 Task: Create a due date automation trigger when advanced on, on the monday of the week before a card is due add fields with custom field "Resume" set to a date not in this month at 11:00 AM.
Action: Mouse moved to (1153, 92)
Screenshot: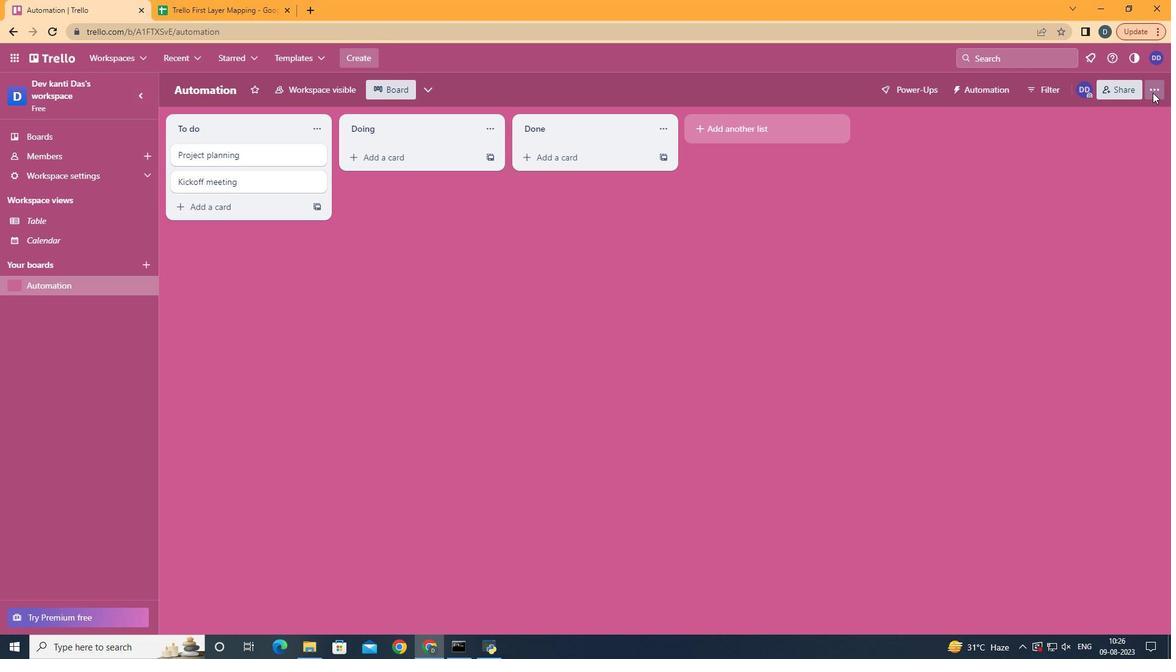 
Action: Mouse pressed left at (1153, 92)
Screenshot: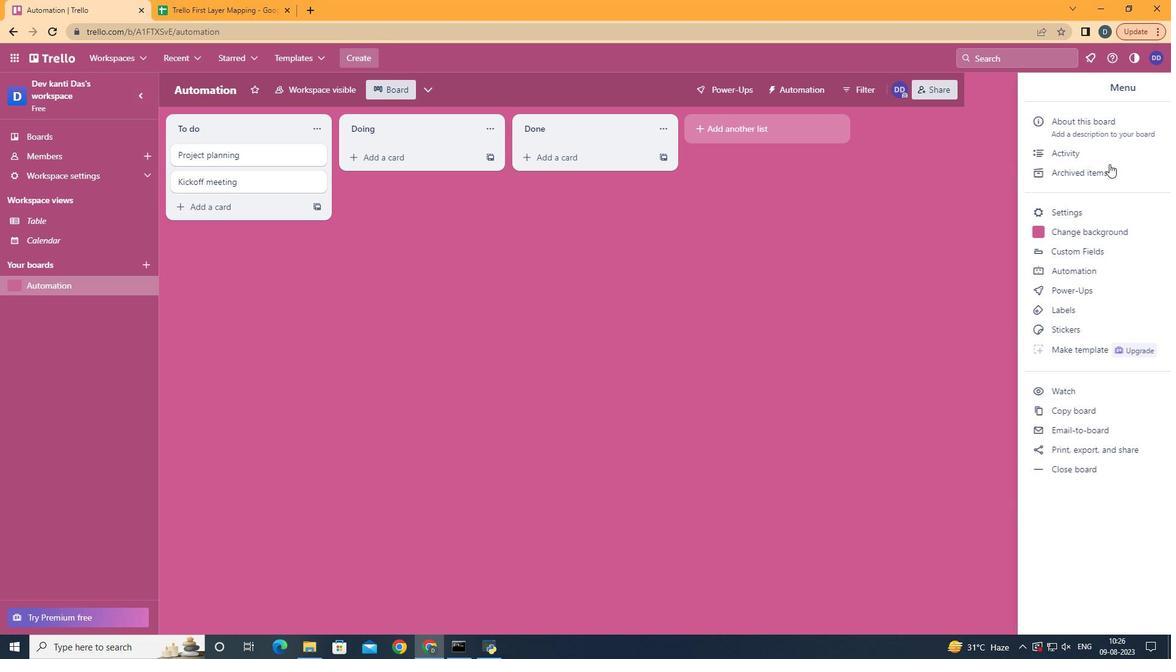 
Action: Mouse moved to (1042, 277)
Screenshot: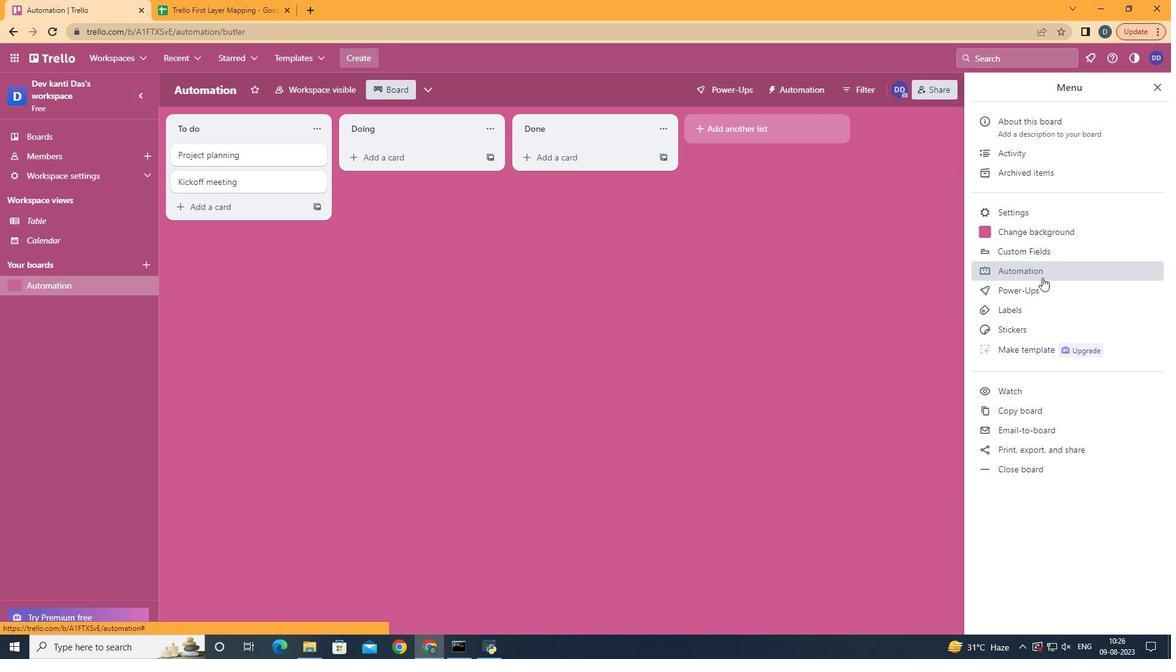 
Action: Mouse pressed left at (1042, 277)
Screenshot: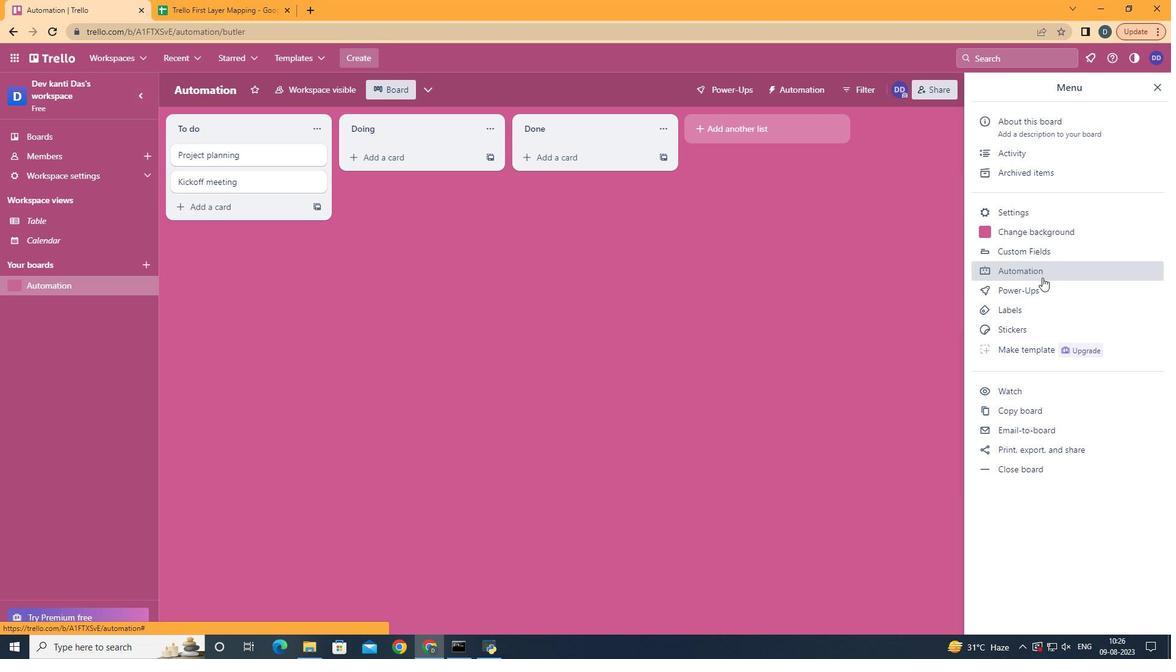 
Action: Mouse moved to (212, 247)
Screenshot: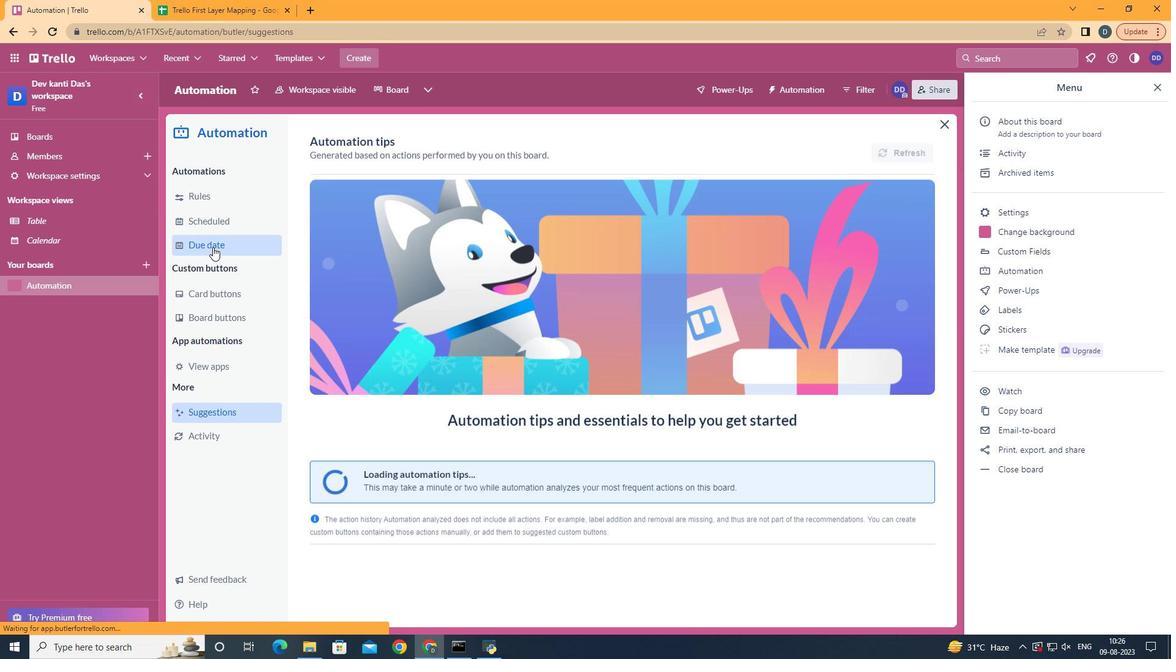 
Action: Mouse pressed left at (212, 247)
Screenshot: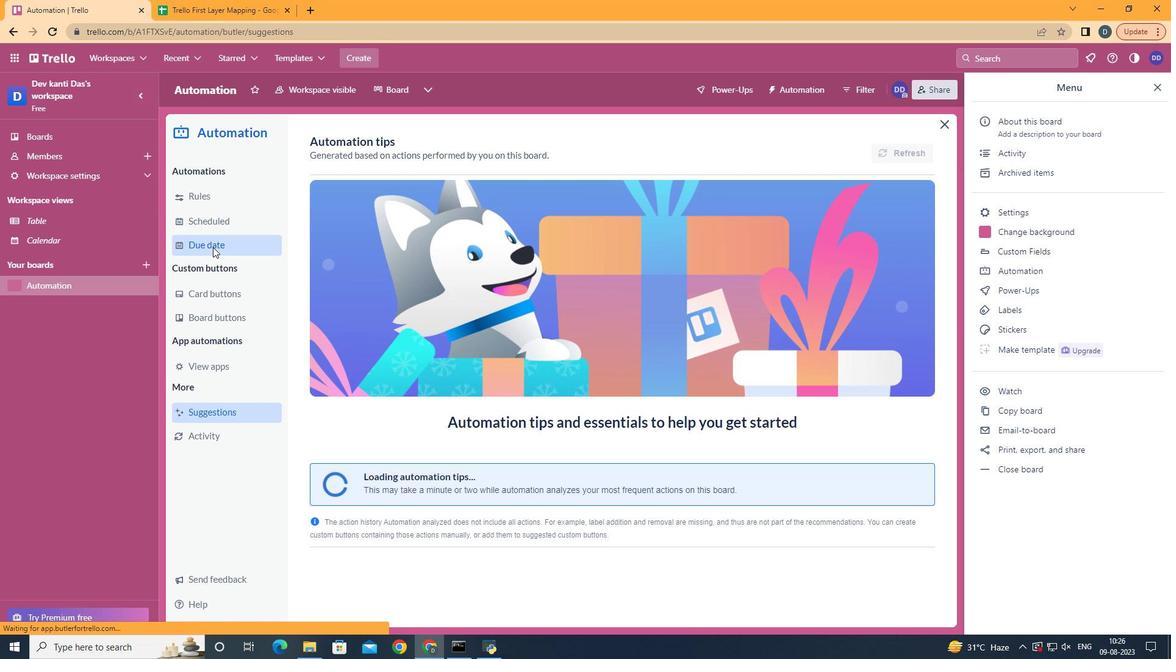 
Action: Mouse moved to (853, 147)
Screenshot: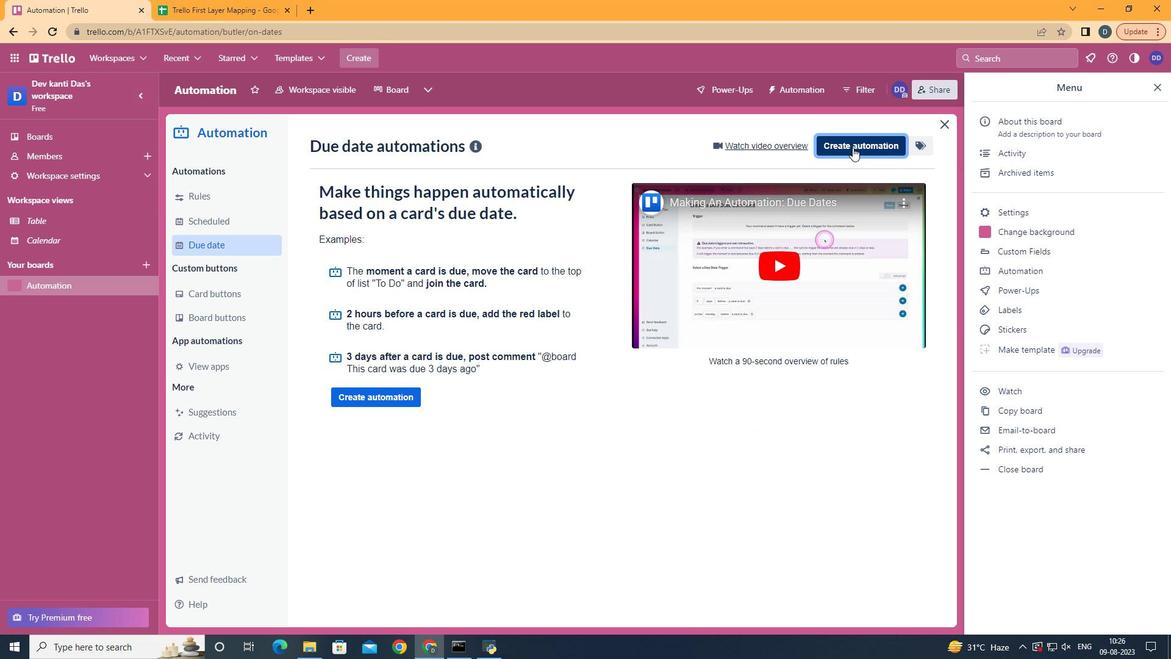 
Action: Mouse pressed left at (853, 147)
Screenshot: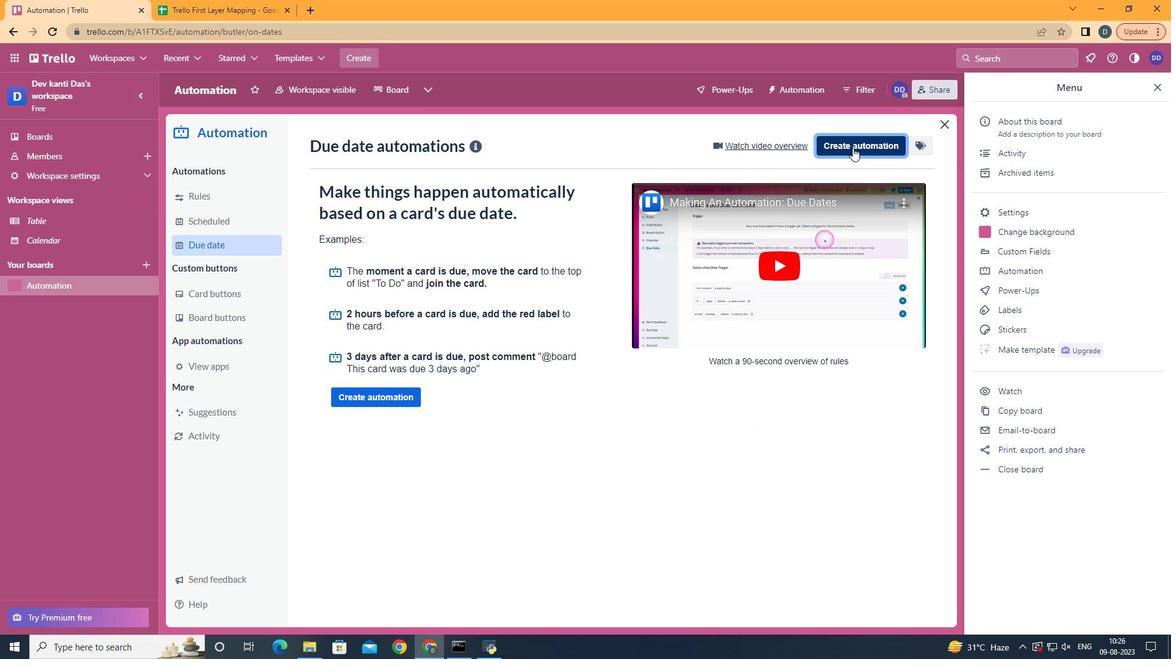 
Action: Mouse moved to (617, 268)
Screenshot: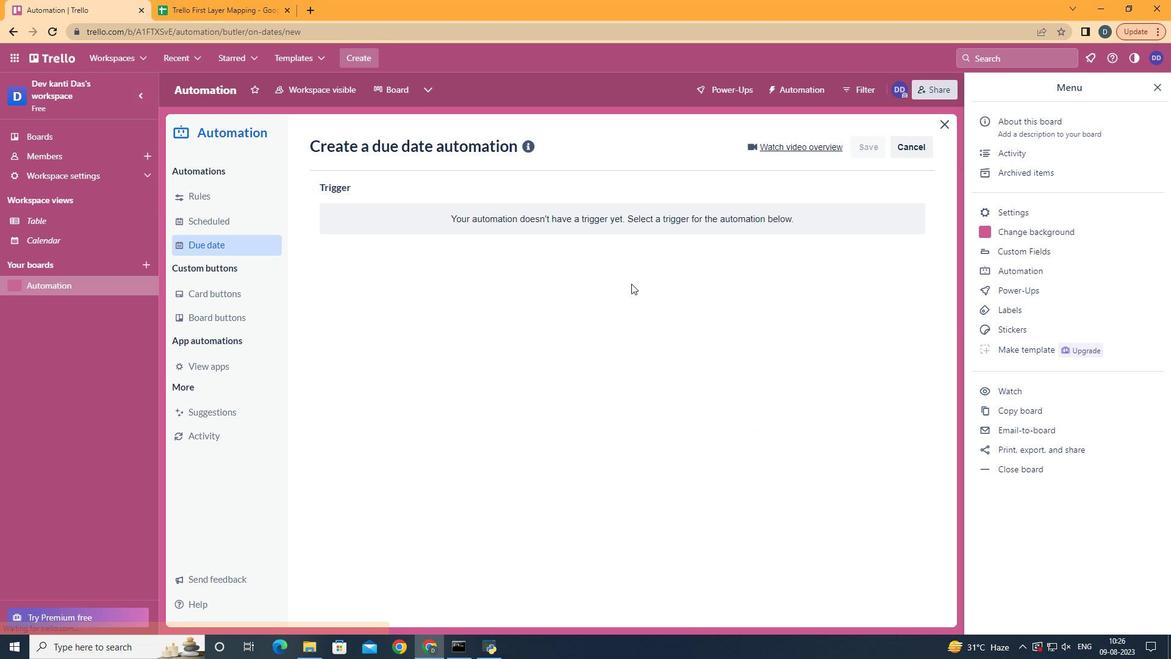 
Action: Mouse pressed left at (617, 268)
Screenshot: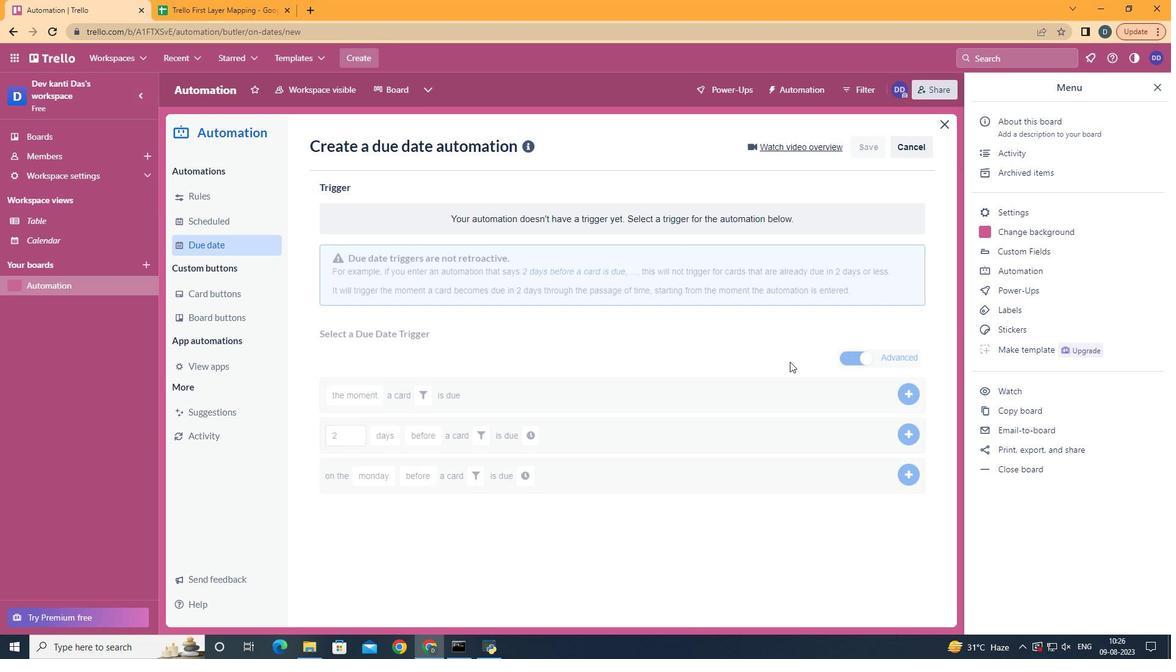 
Action: Mouse moved to (440, 590)
Screenshot: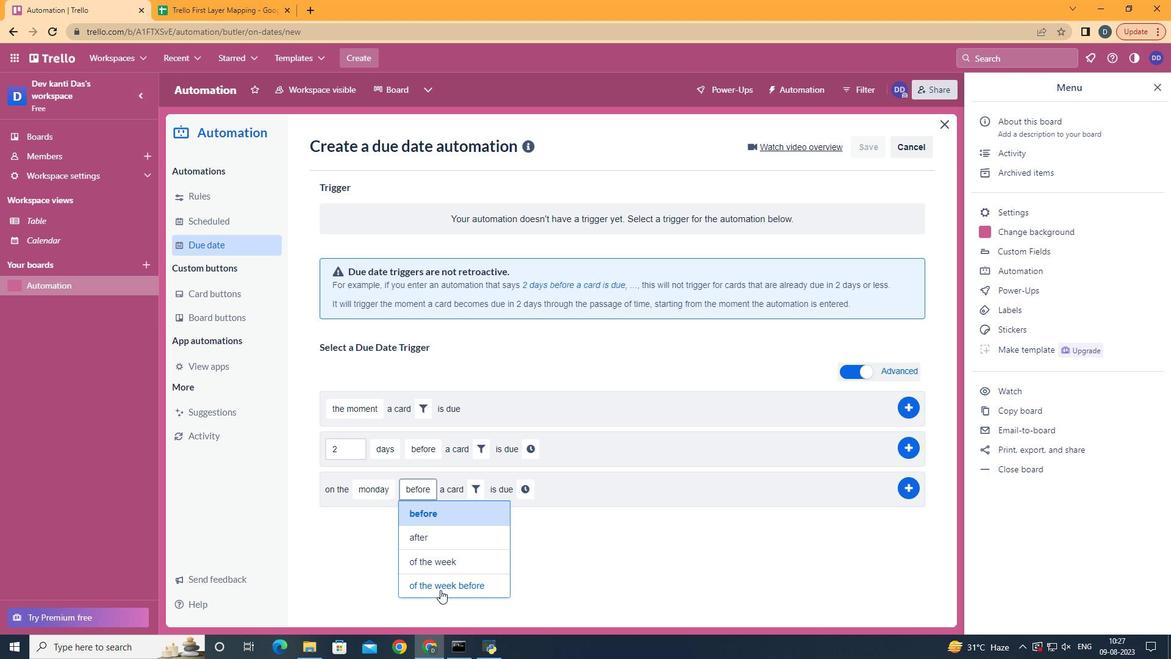 
Action: Mouse pressed left at (440, 590)
Screenshot: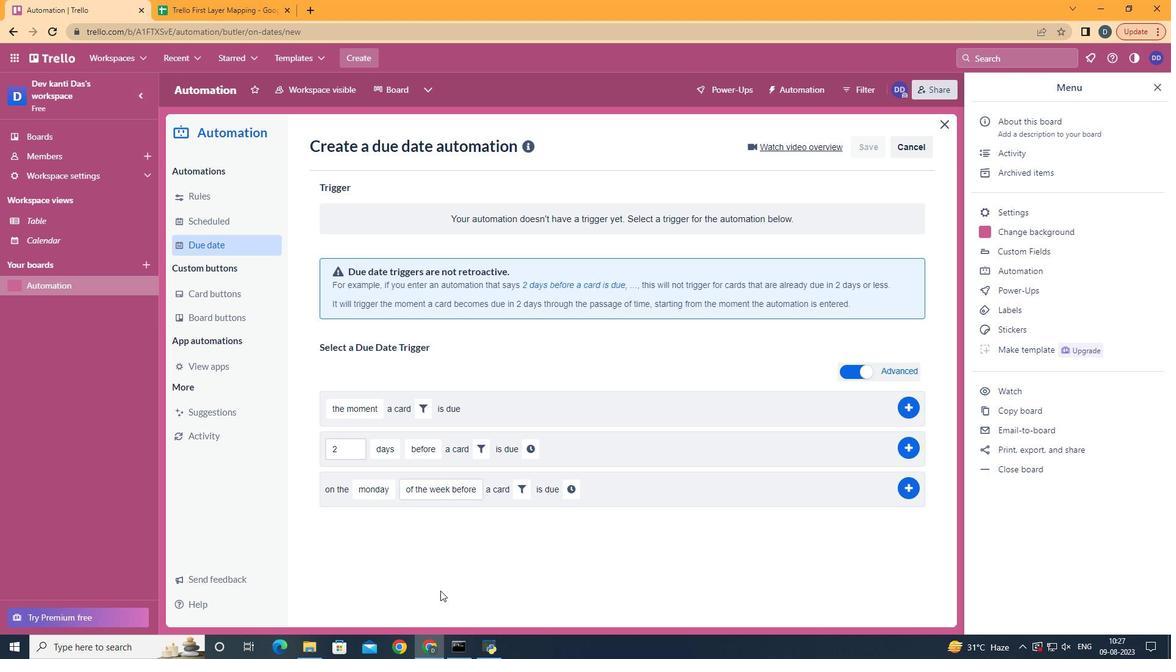 
Action: Mouse moved to (518, 492)
Screenshot: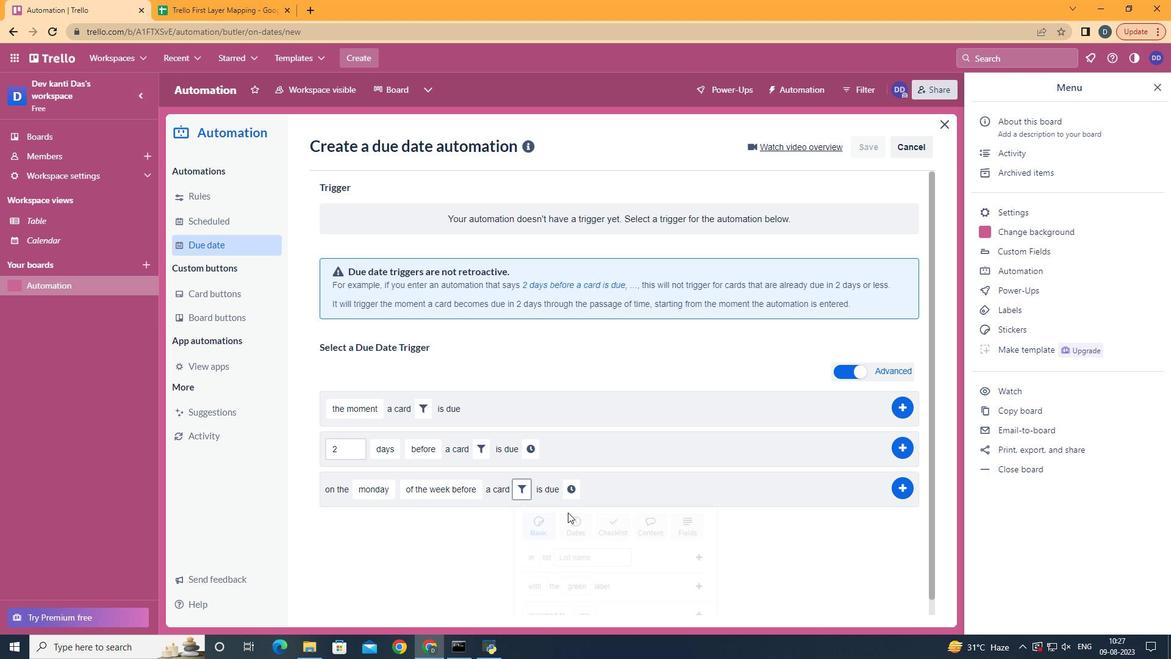 
Action: Mouse pressed left at (518, 492)
Screenshot: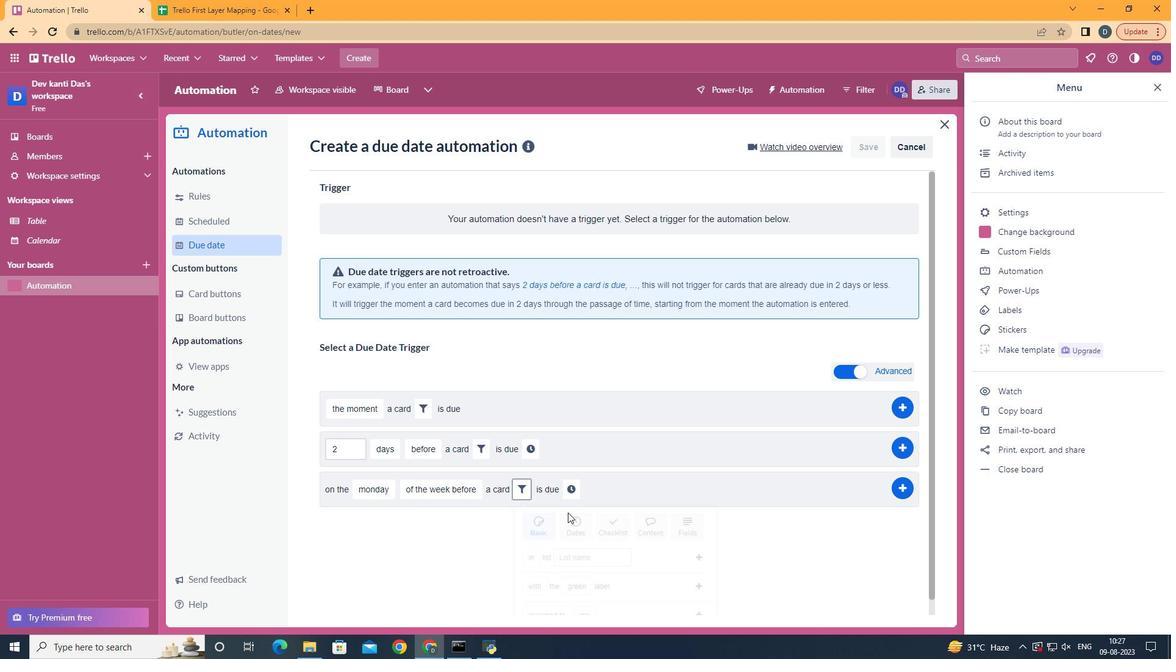 
Action: Mouse moved to (719, 527)
Screenshot: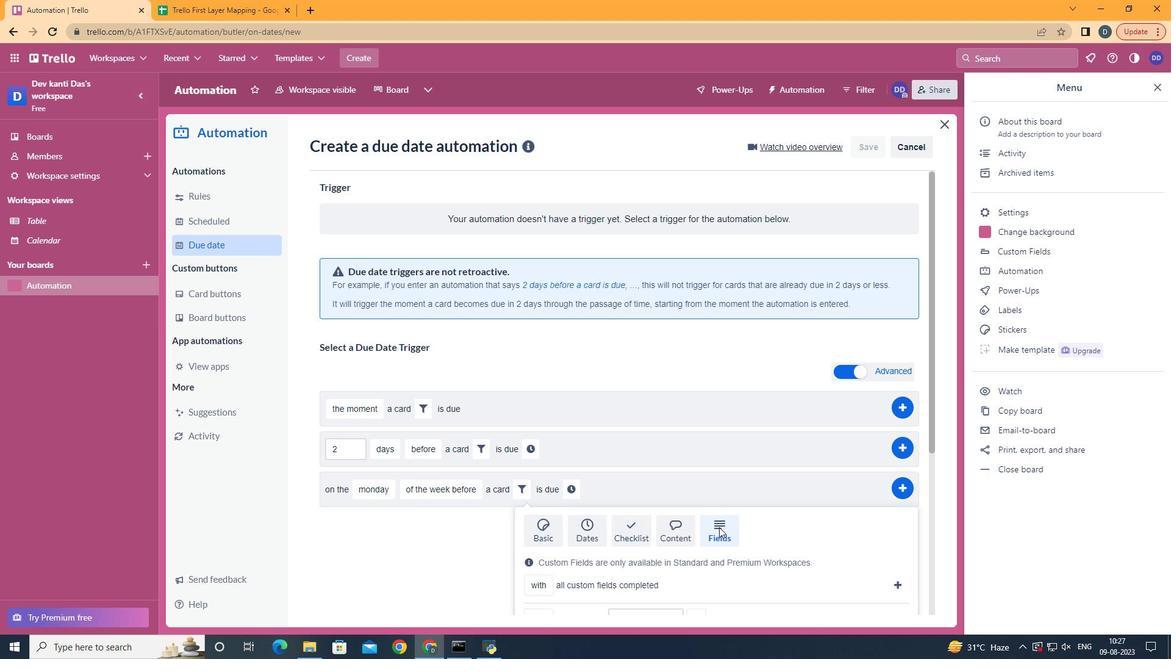 
Action: Mouse pressed left at (719, 527)
Screenshot: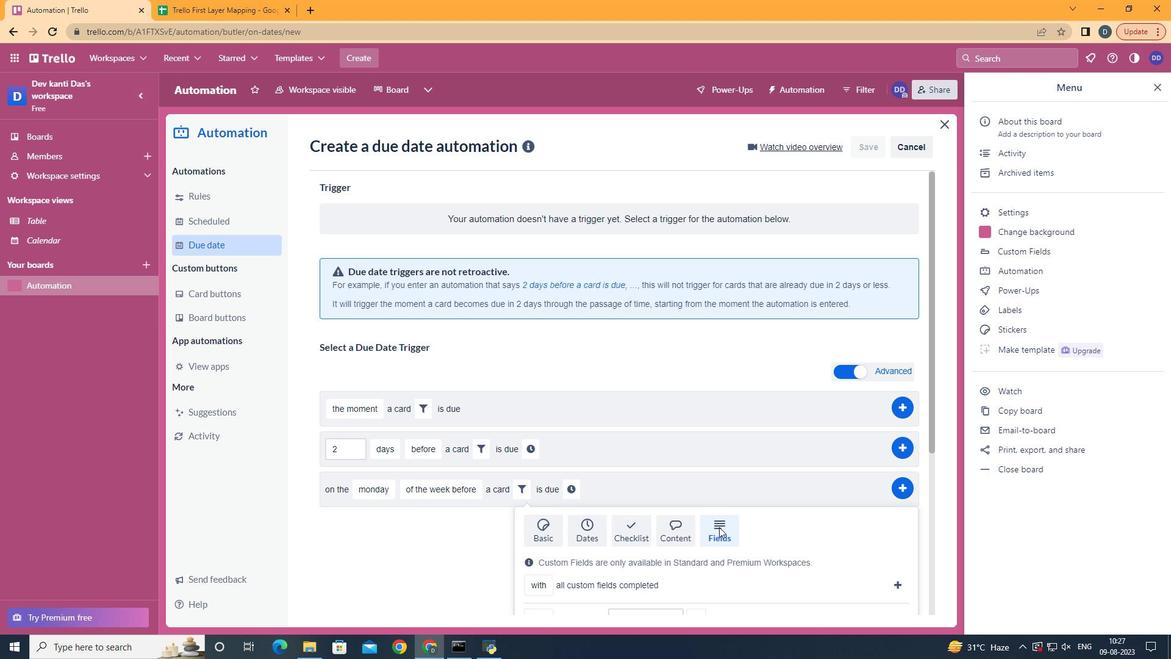 
Action: Mouse scrolled (719, 526) with delta (0, 0)
Screenshot: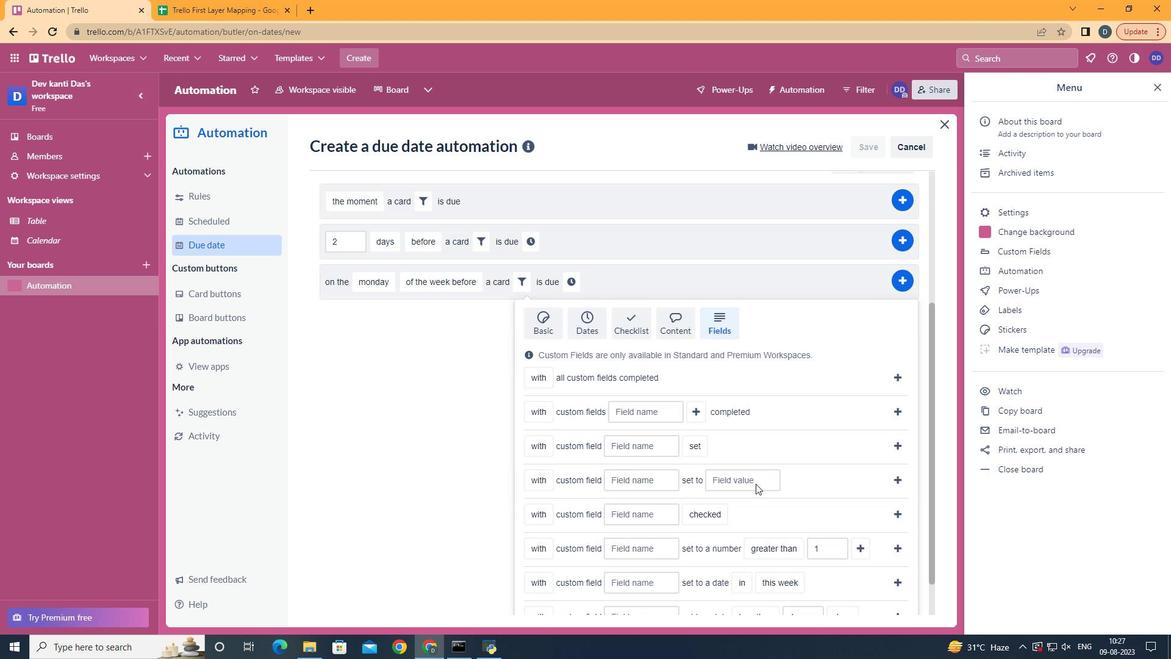 
Action: Mouse moved to (719, 527)
Screenshot: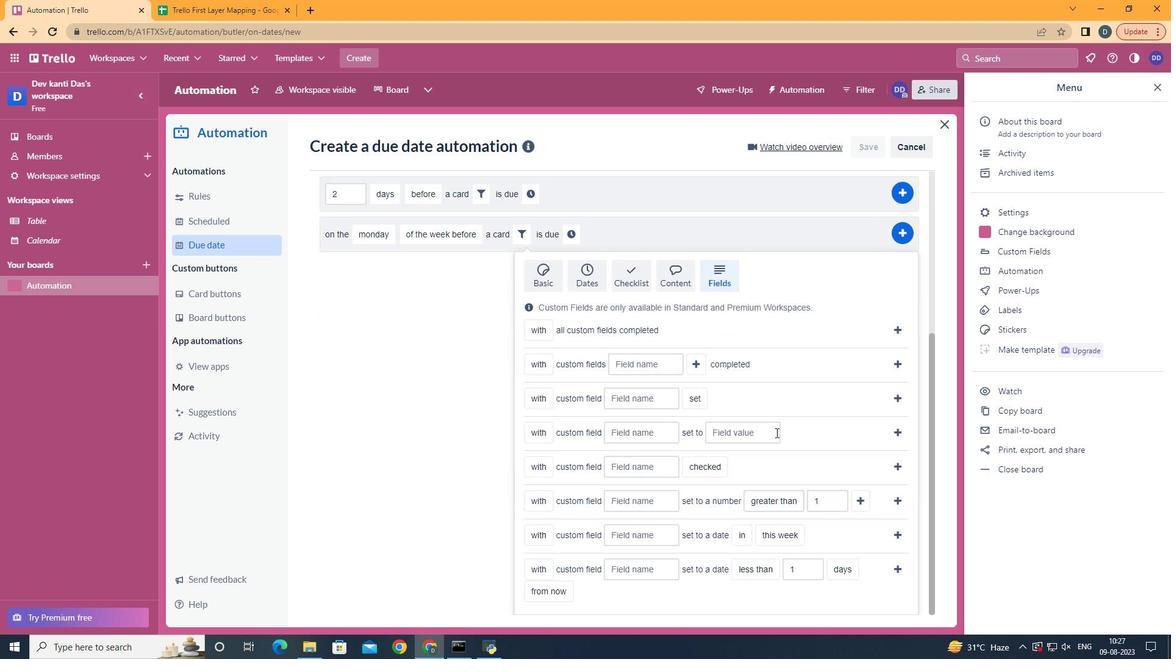 
Action: Mouse scrolled (719, 527) with delta (0, 0)
Screenshot: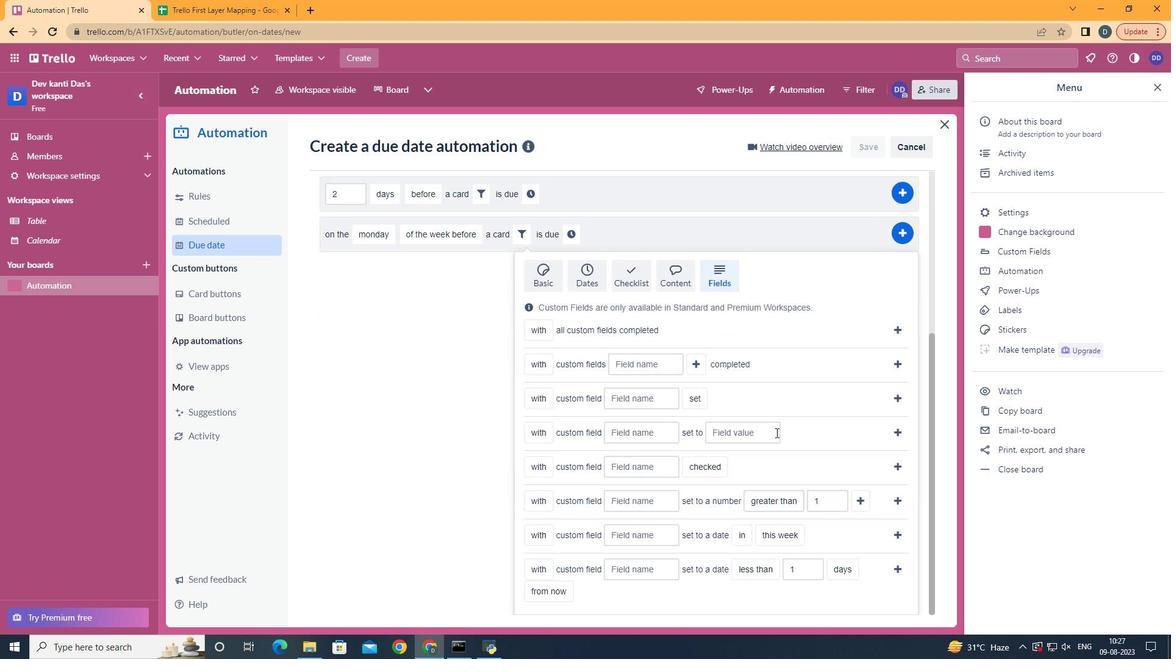 
Action: Mouse scrolled (719, 527) with delta (0, 0)
Screenshot: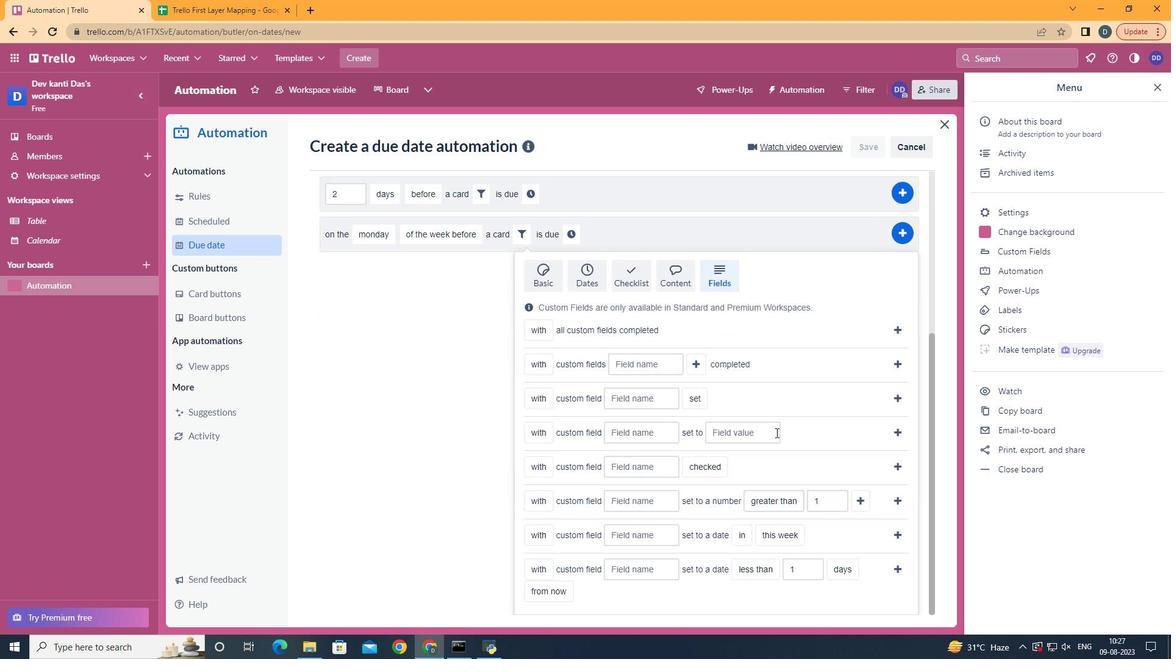 
Action: Mouse scrolled (719, 527) with delta (0, 0)
Screenshot: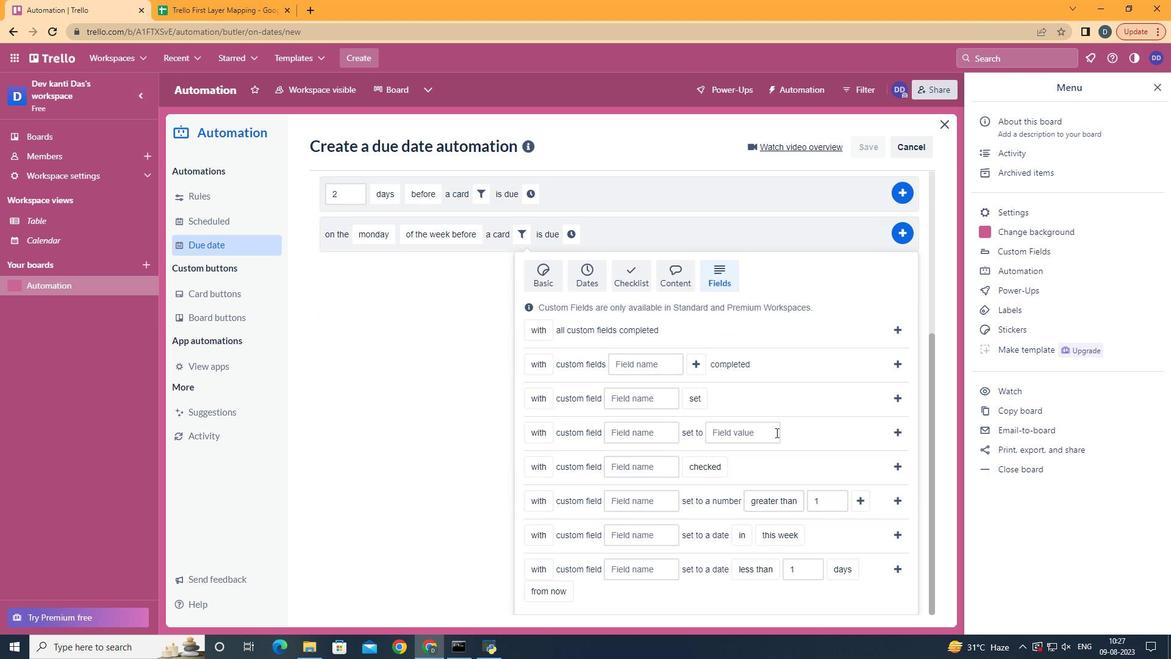
Action: Mouse scrolled (719, 527) with delta (0, 0)
Screenshot: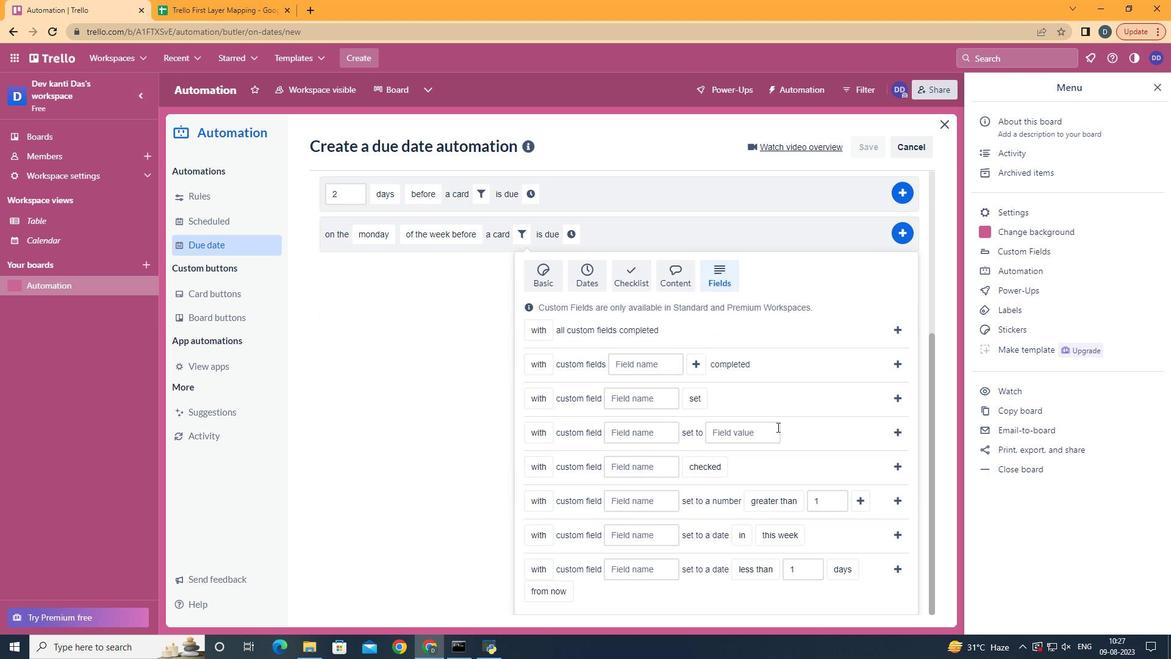 
Action: Mouse scrolled (719, 527) with delta (0, 0)
Screenshot: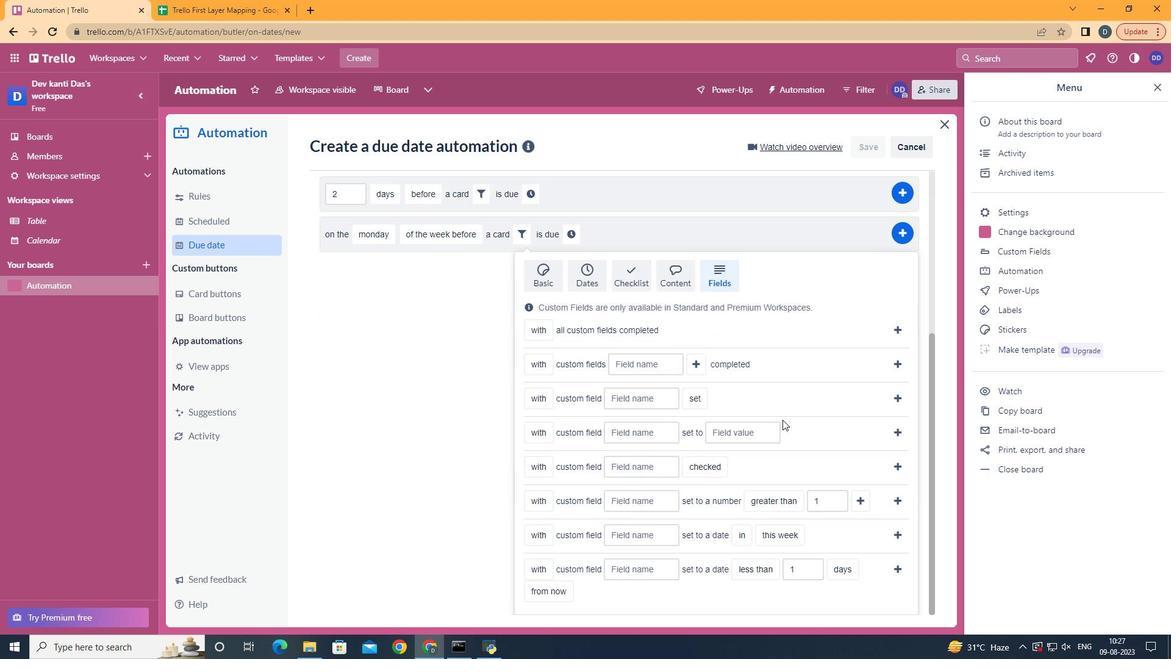 
Action: Mouse moved to (546, 555)
Screenshot: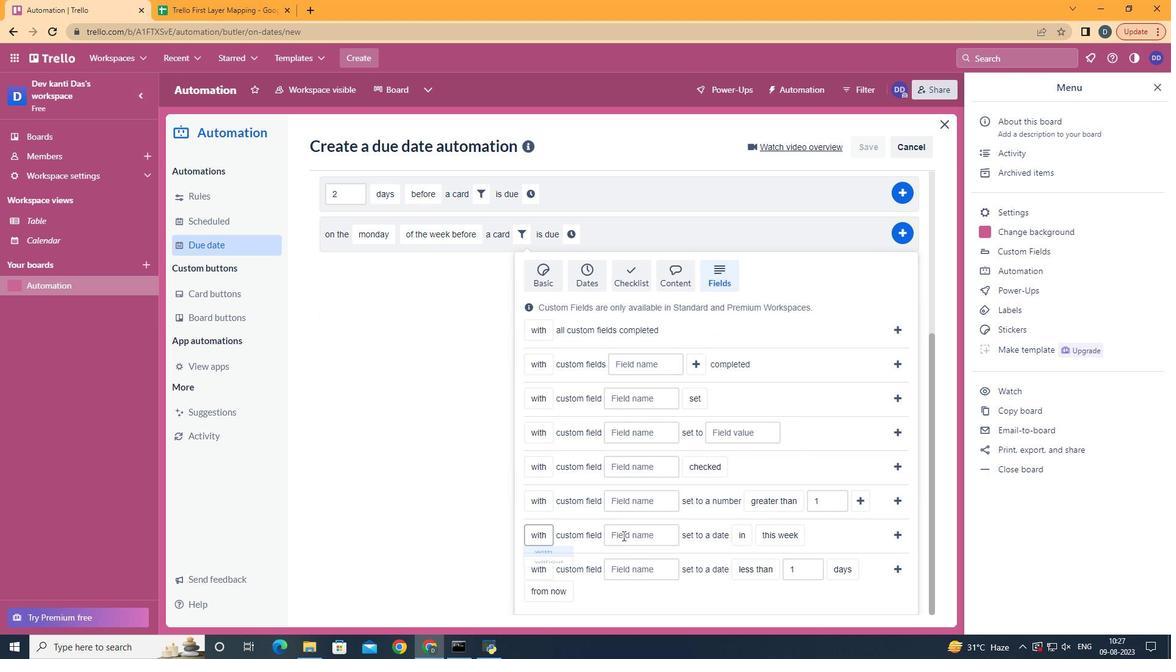 
Action: Mouse pressed left at (546, 555)
Screenshot: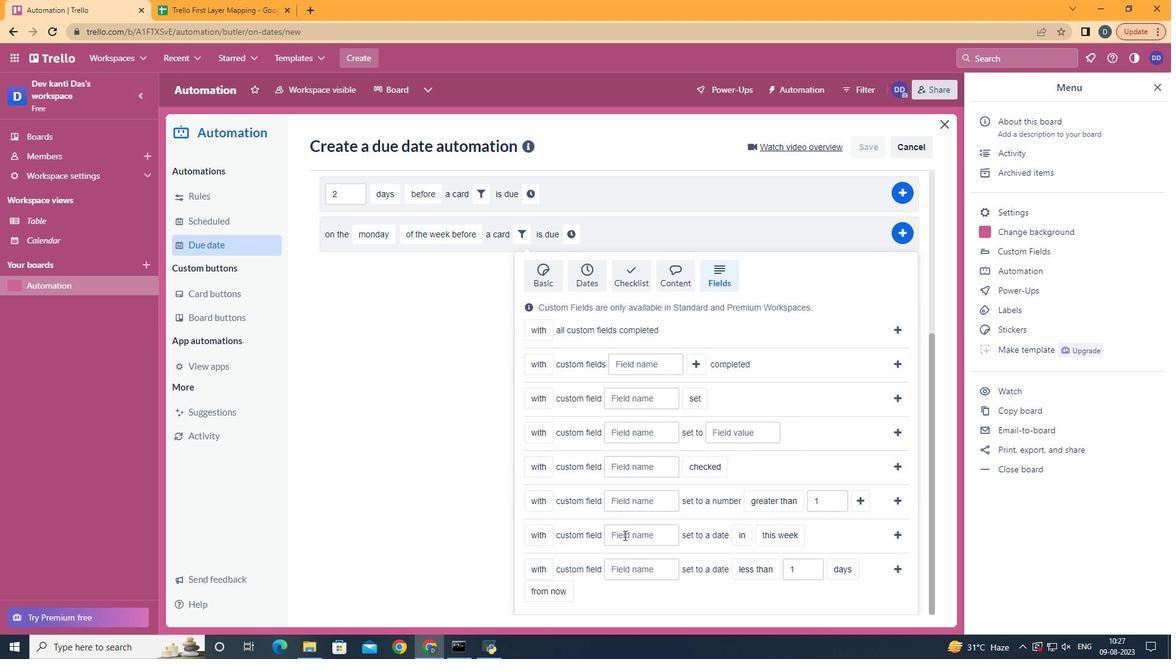 
Action: Mouse moved to (633, 530)
Screenshot: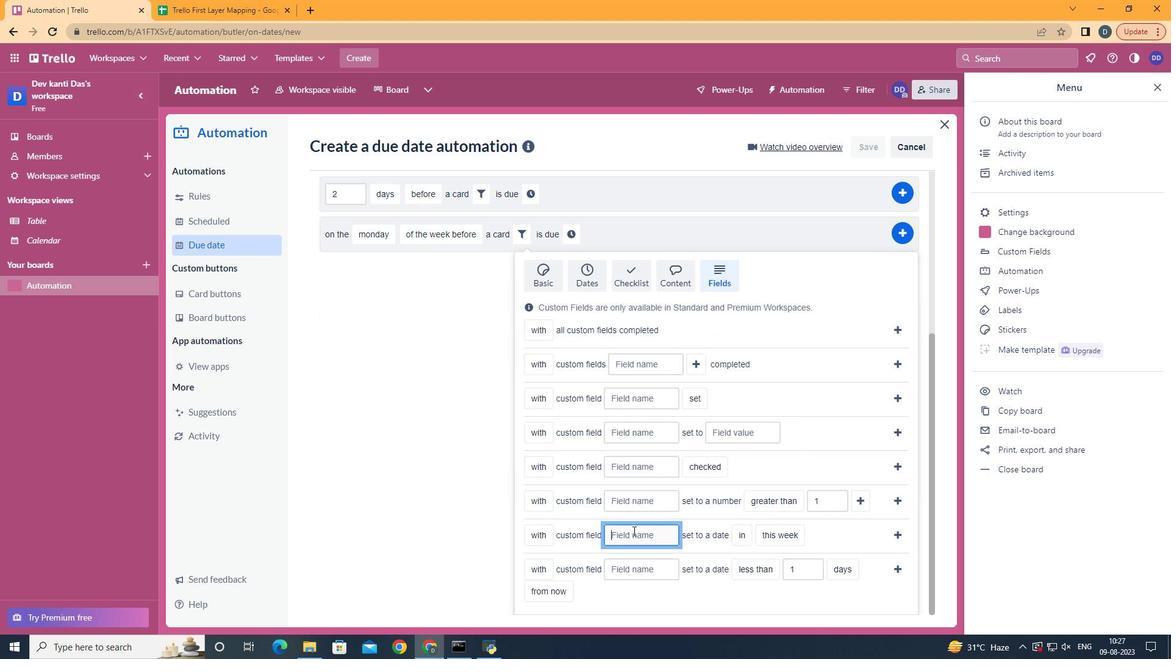 
Action: Mouse pressed left at (633, 530)
Screenshot: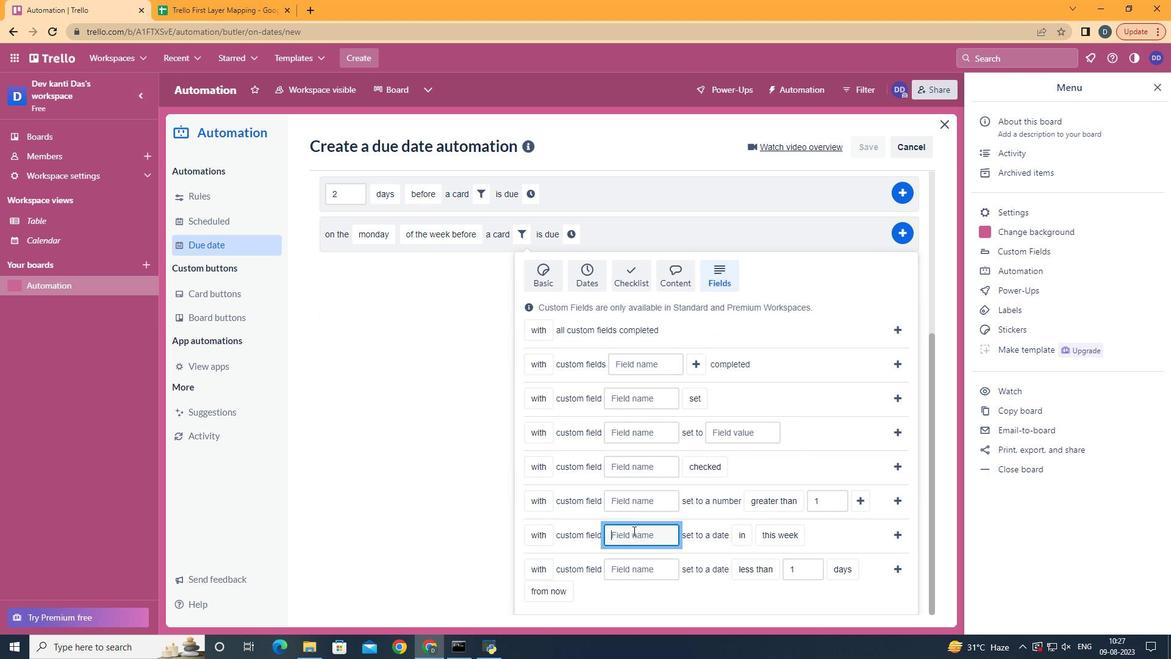 
Action: Key pressed <Key.shift>Resume
Screenshot: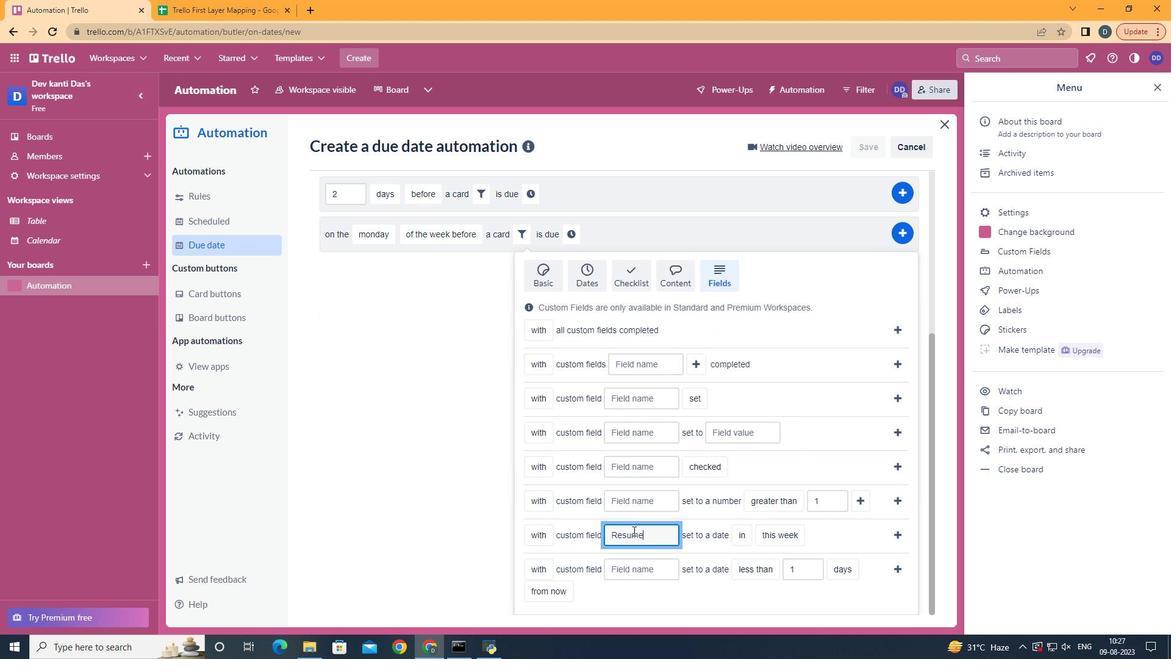 
Action: Mouse moved to (740, 586)
Screenshot: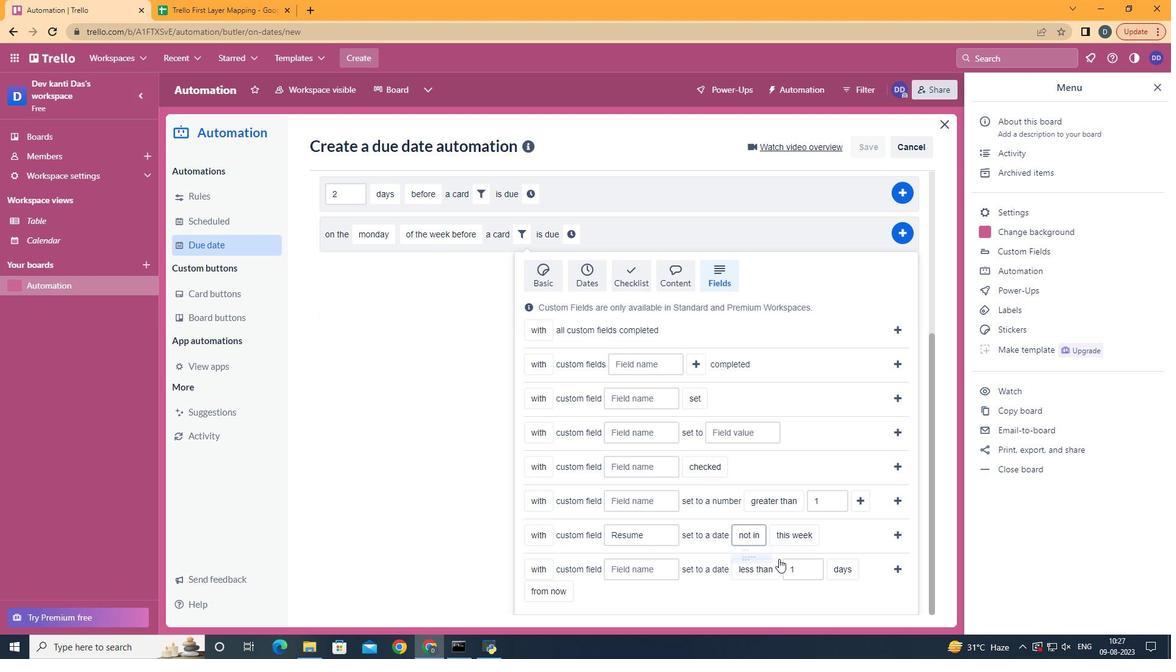 
Action: Mouse pressed left at (740, 586)
Screenshot: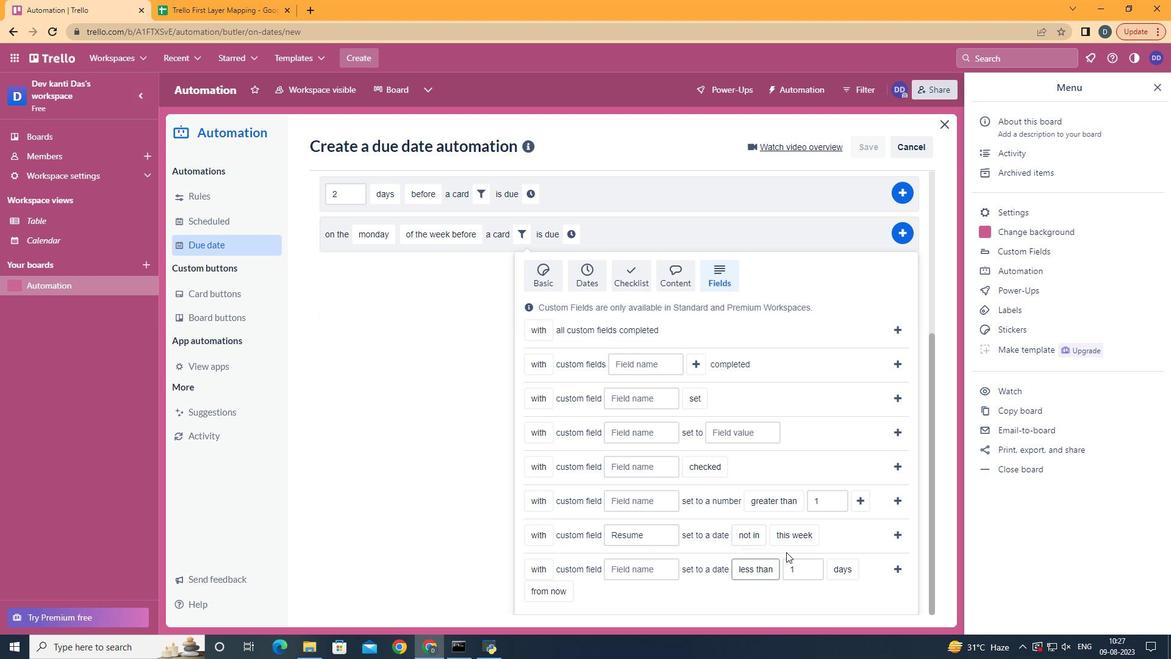 
Action: Mouse moved to (806, 585)
Screenshot: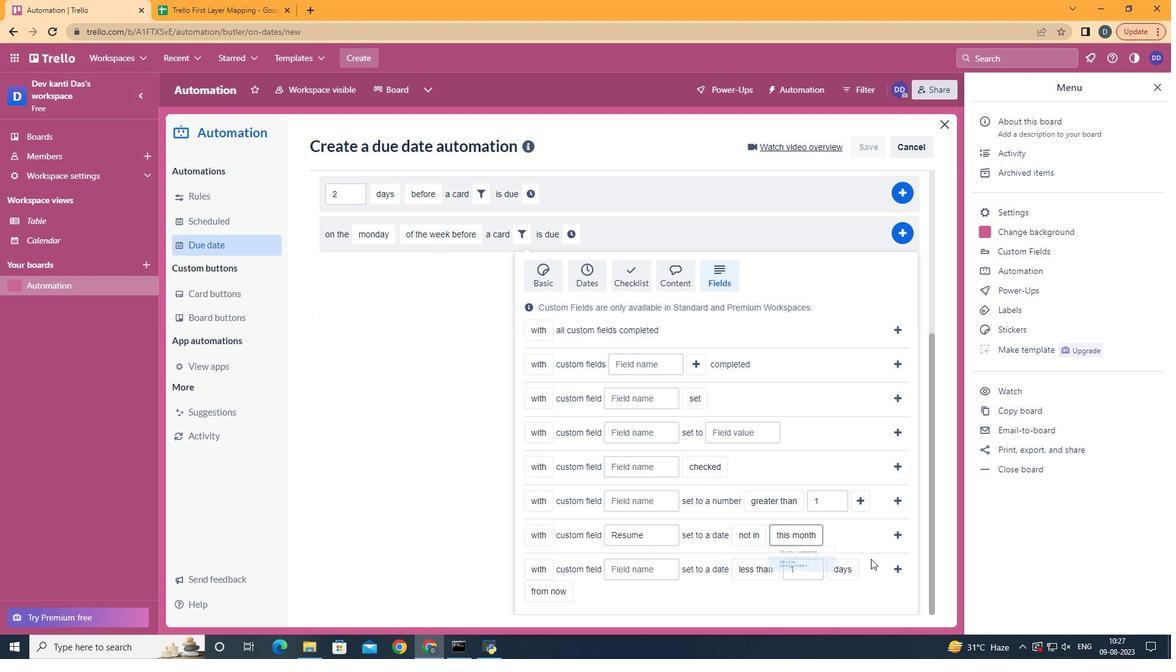 
Action: Mouse pressed left at (806, 585)
Screenshot: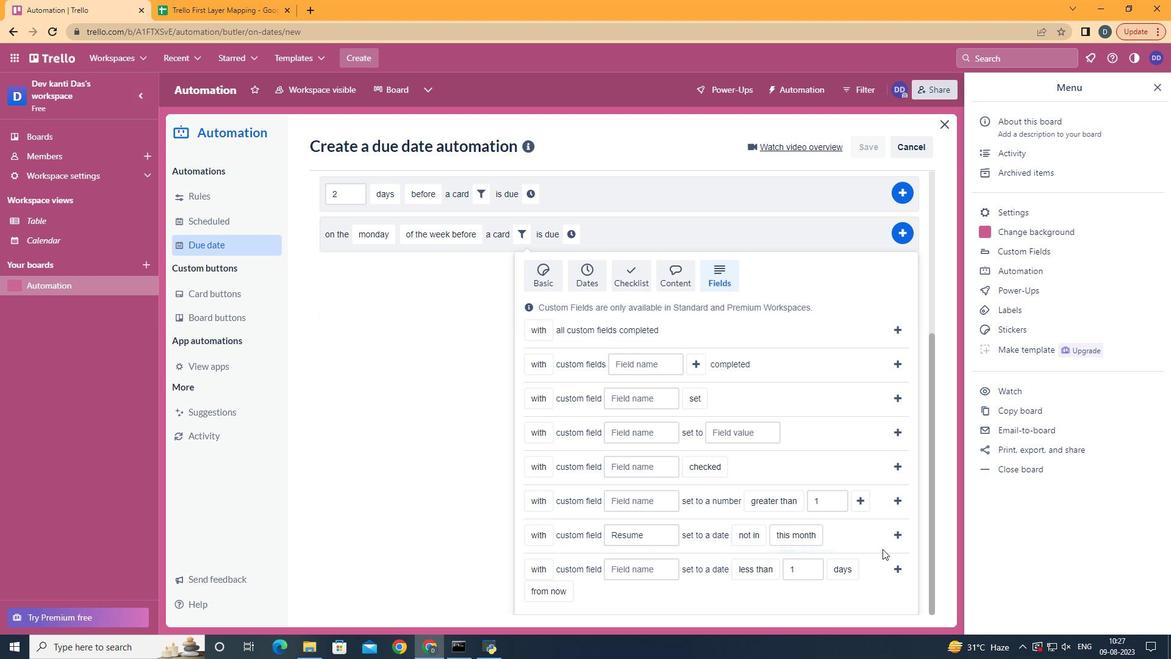 
Action: Mouse moved to (901, 540)
Screenshot: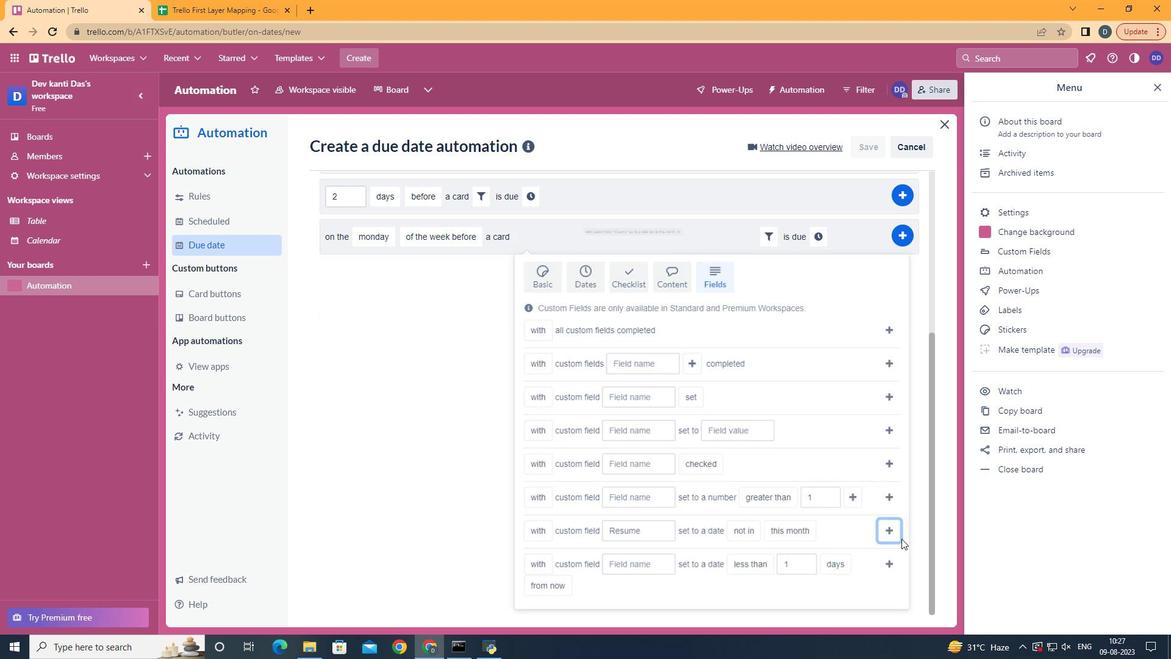 
Action: Mouse pressed left at (901, 540)
Screenshot: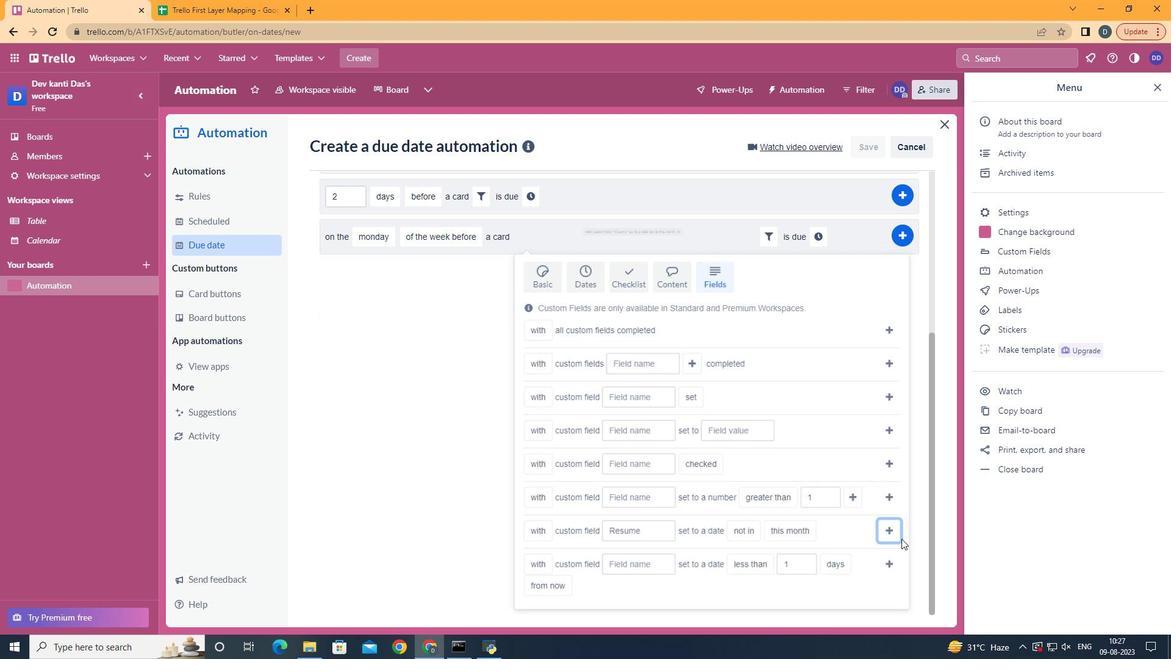 
Action: Mouse moved to (820, 482)
Screenshot: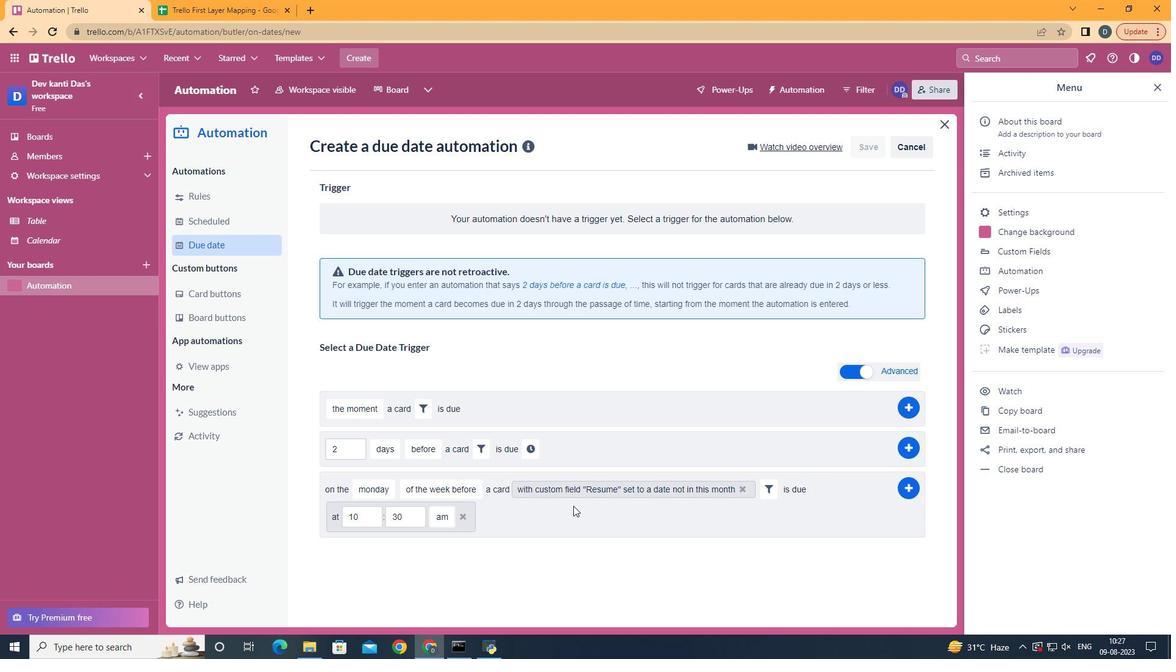 
Action: Mouse pressed left at (820, 482)
Screenshot: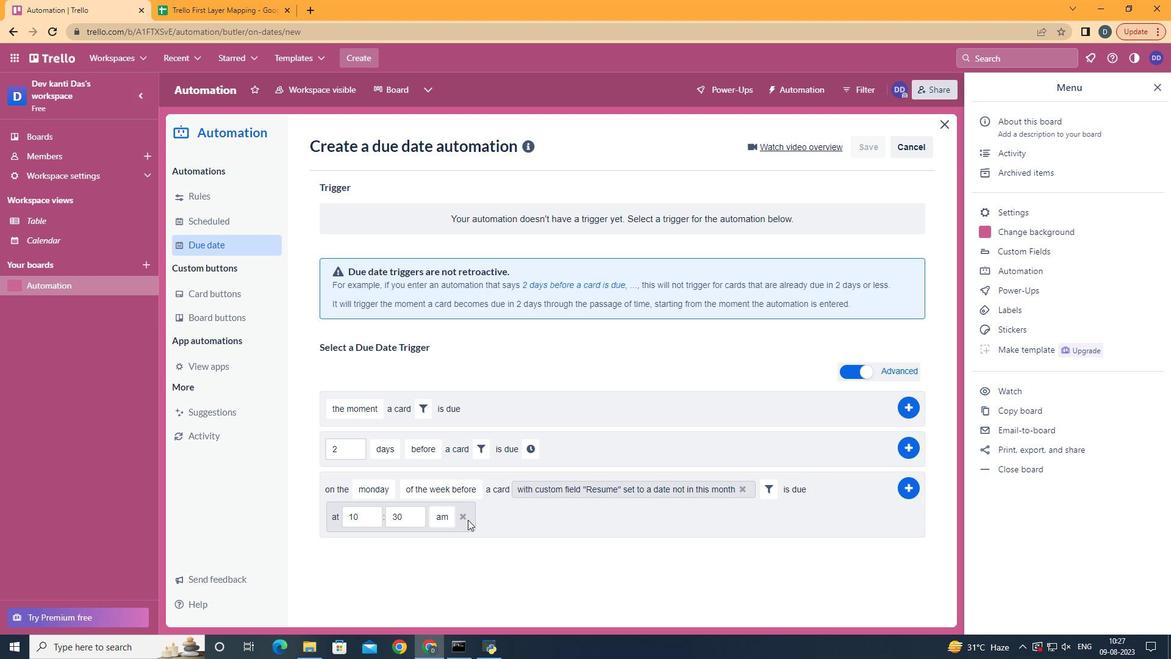 
Action: Mouse moved to (383, 522)
Screenshot: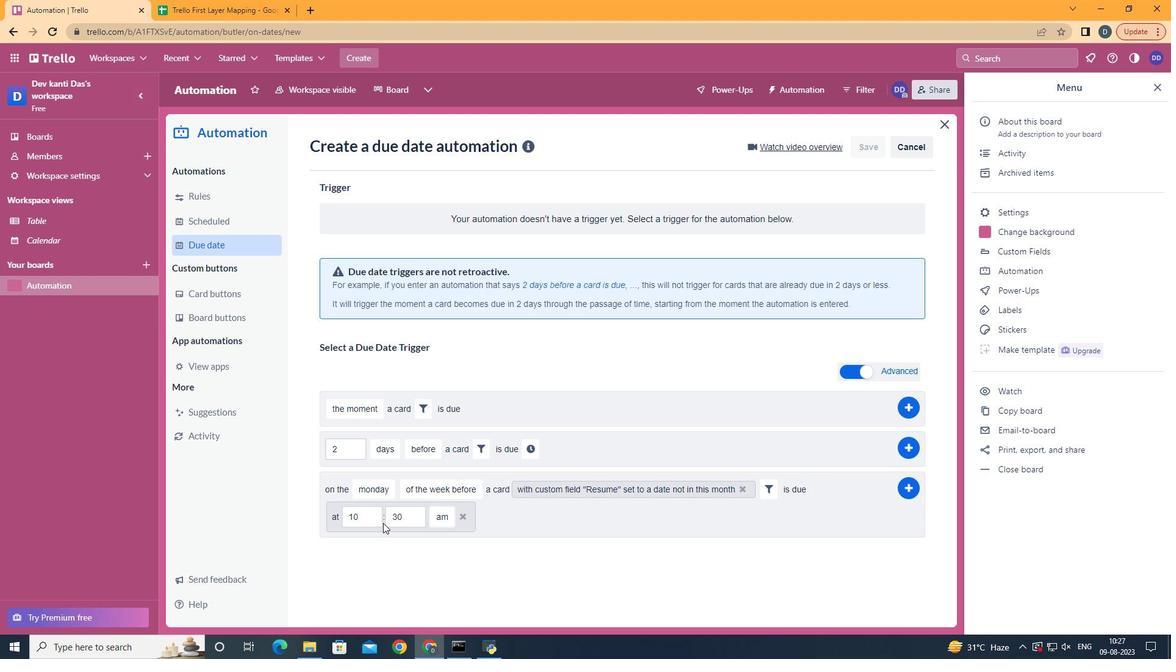 
Action: Mouse pressed left at (383, 522)
Screenshot: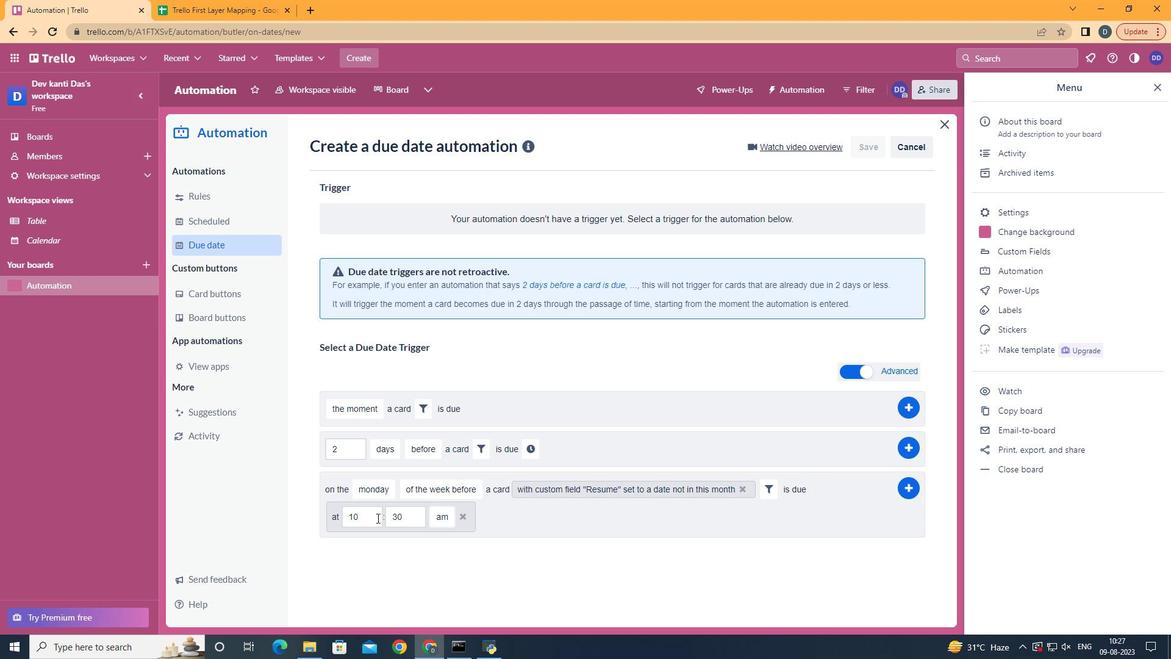 
Action: Mouse moved to (366, 512)
Screenshot: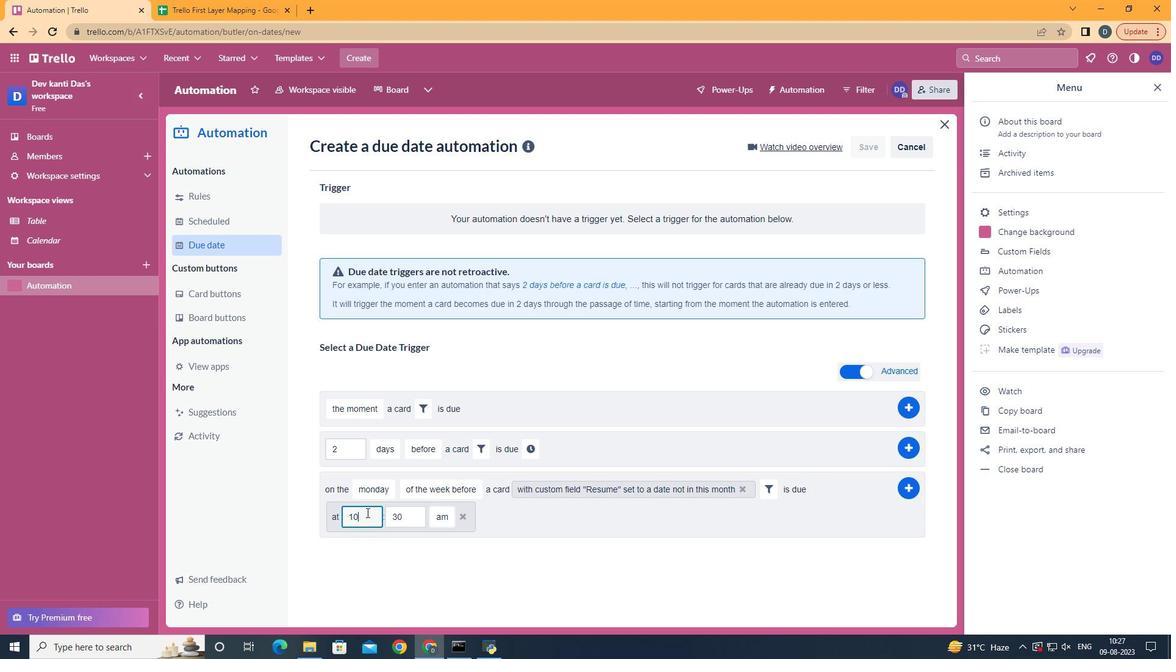 
Action: Mouse pressed left at (366, 512)
Screenshot: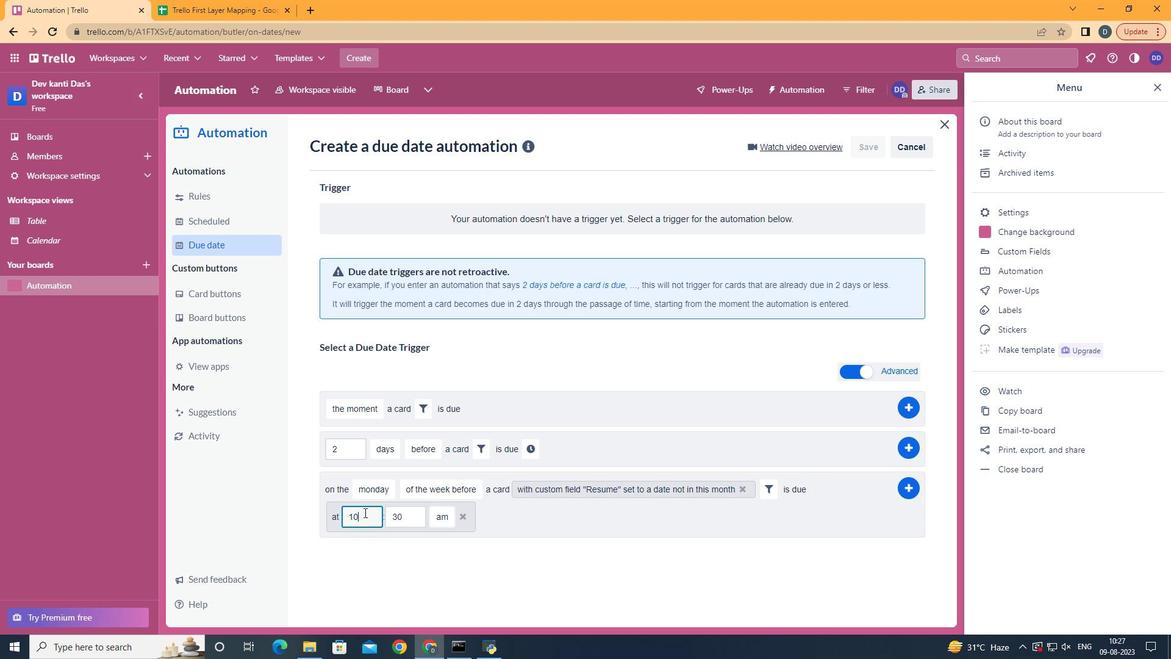 
Action: Mouse moved to (363, 512)
Screenshot: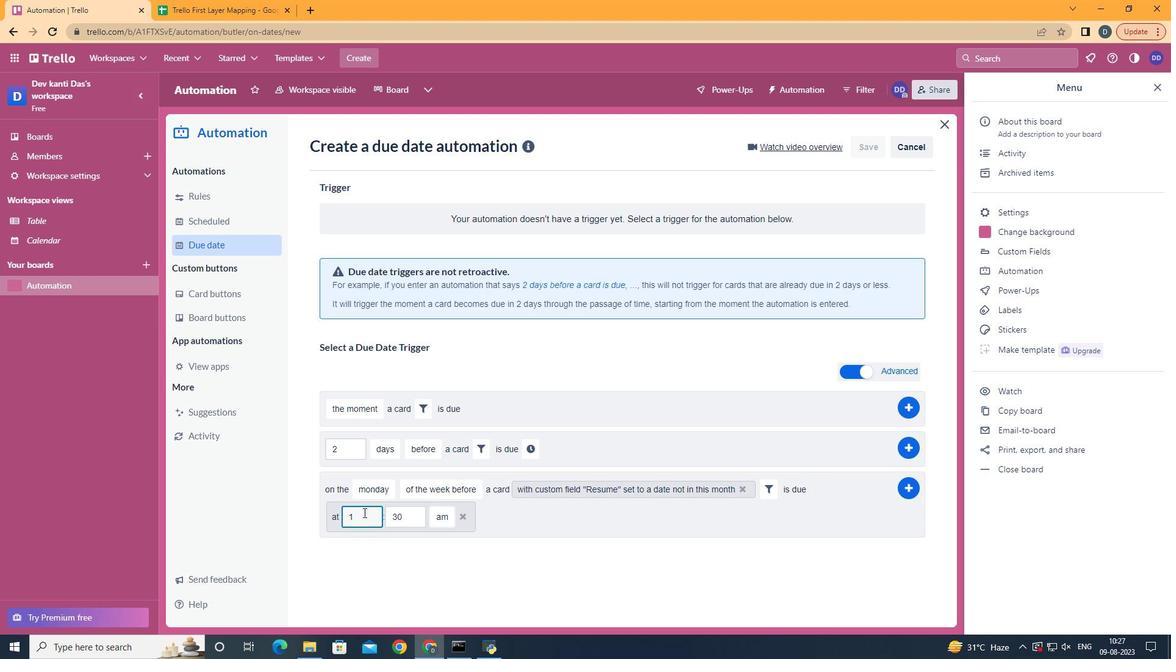 
Action: Key pressed <Key.backspace>1
Screenshot: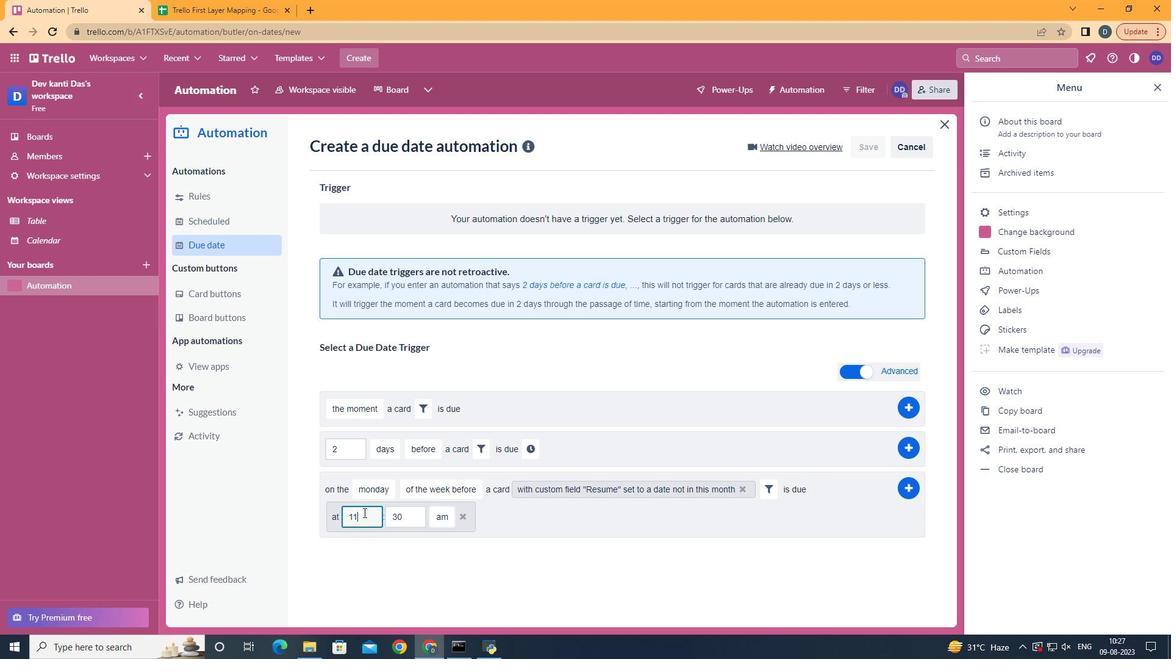 
Action: Mouse moved to (411, 515)
Screenshot: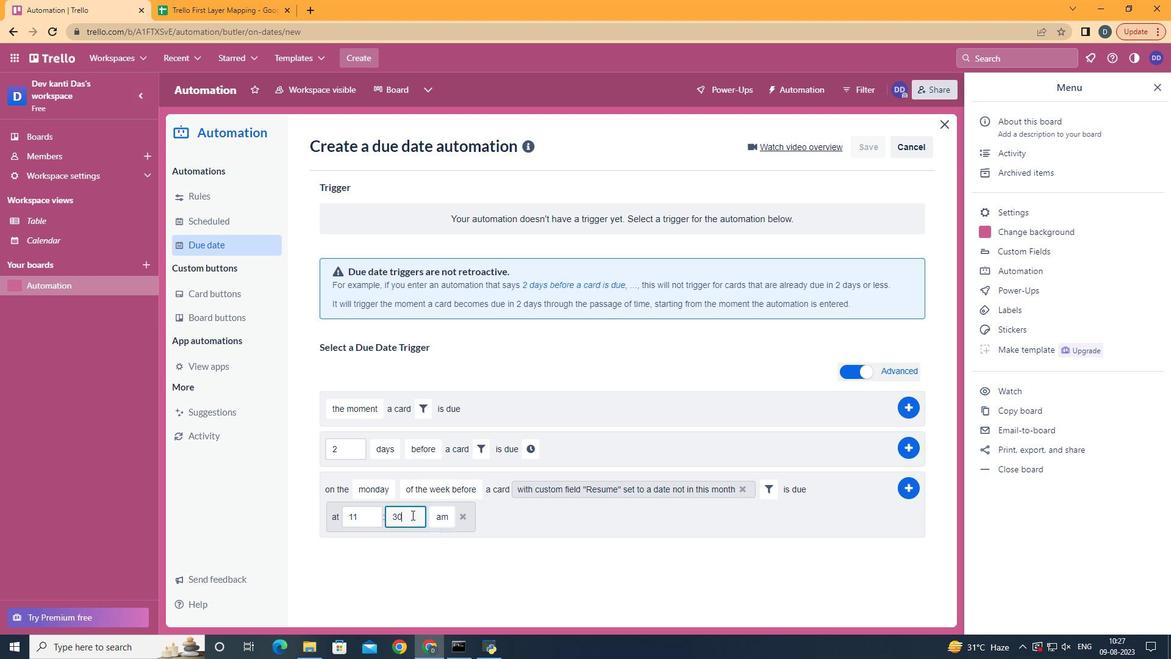 
Action: Mouse pressed left at (411, 515)
Screenshot: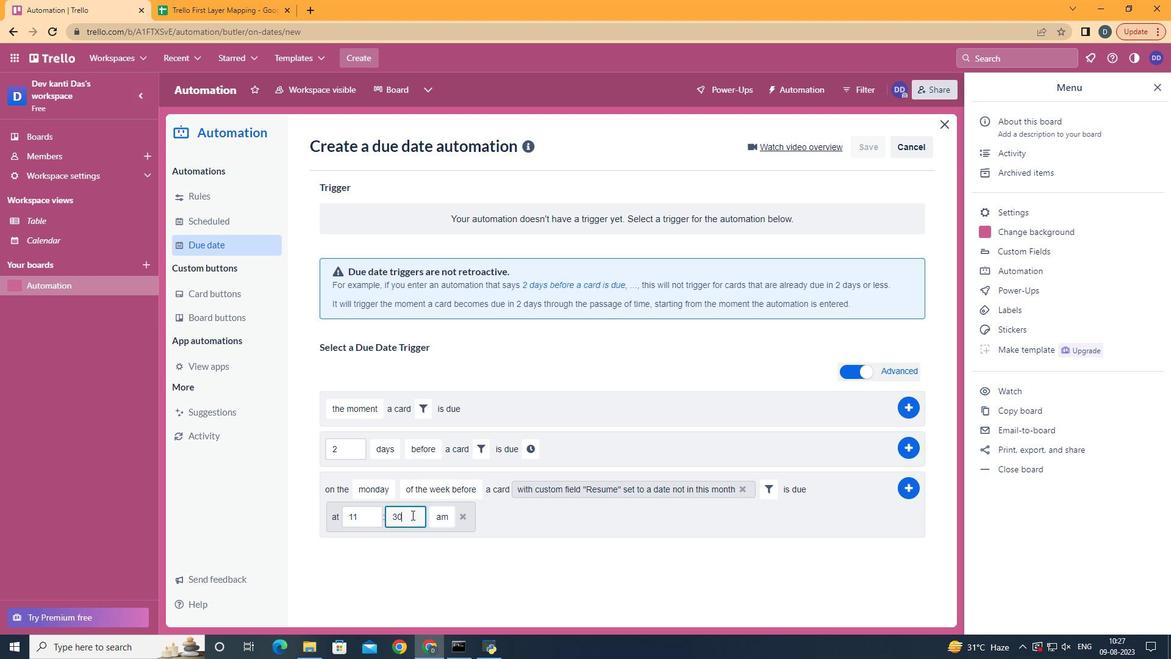 
Action: Key pressed <Key.backspace><Key.backspace>00
Screenshot: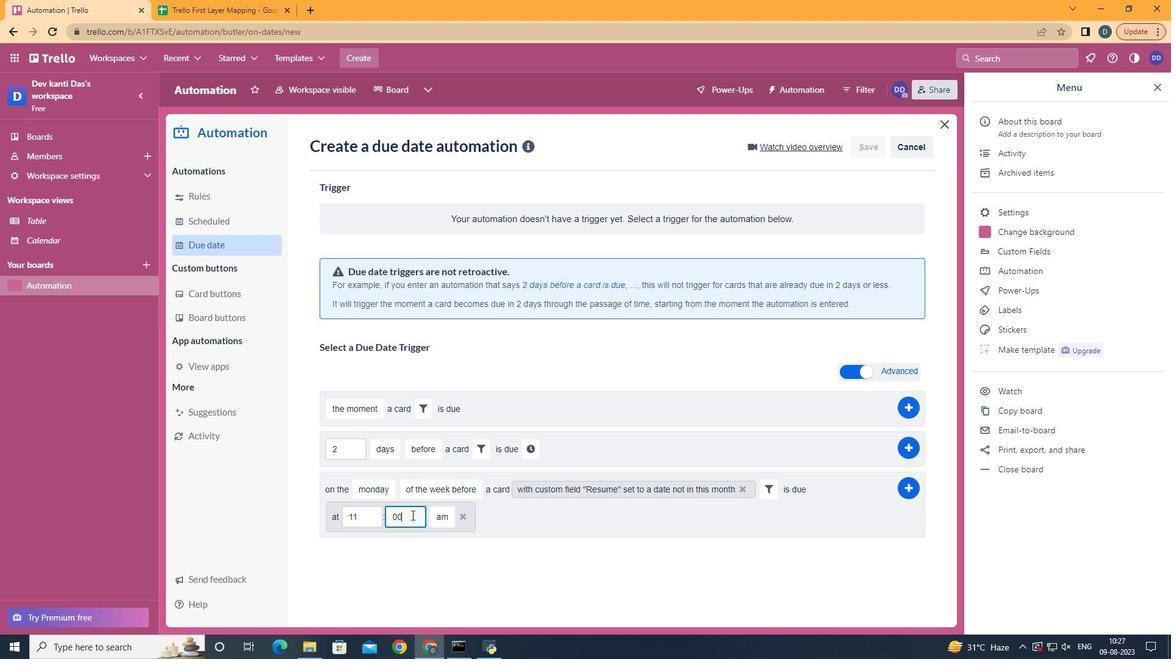 
Action: Mouse moved to (915, 485)
Screenshot: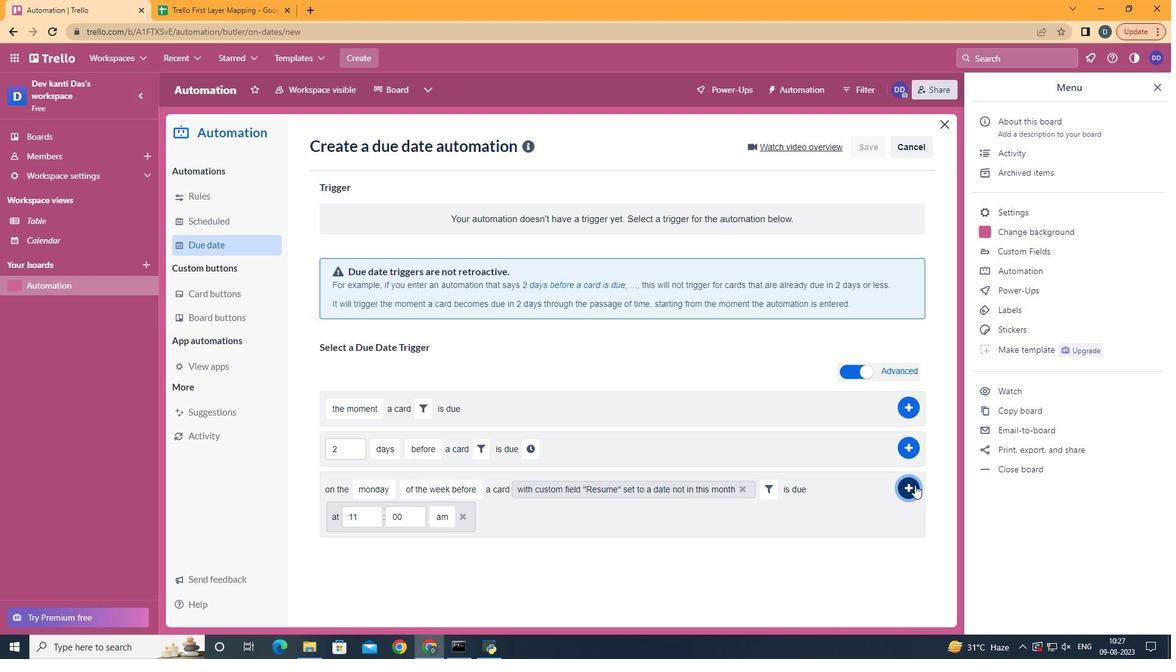 
Action: Mouse pressed left at (915, 485)
Screenshot: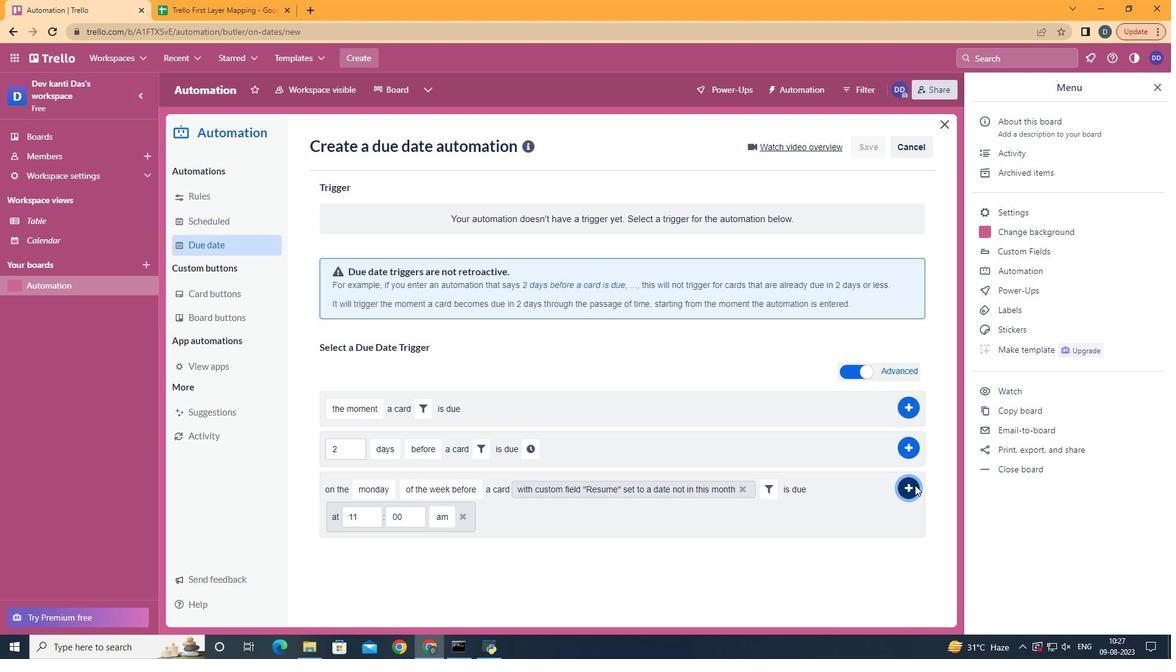 
Action: Mouse moved to (792, 288)
Screenshot: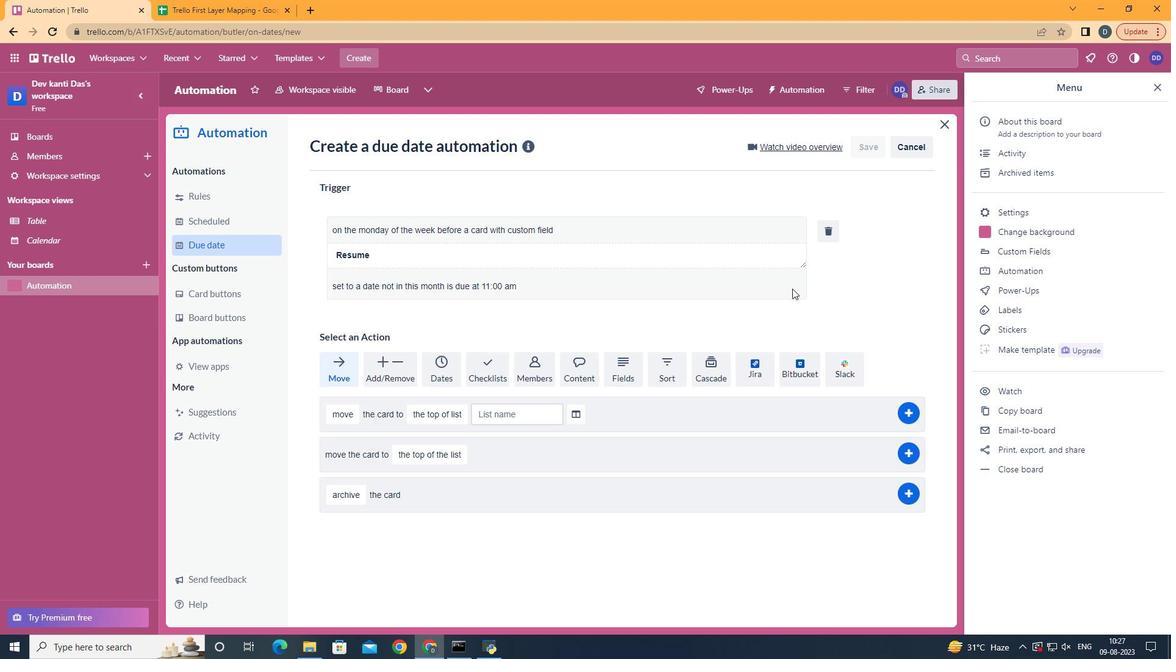 
